 Task: Add Sprouts Organic Peach-Passion Fruit Spread to the cart.
Action: Mouse moved to (27, 111)
Screenshot: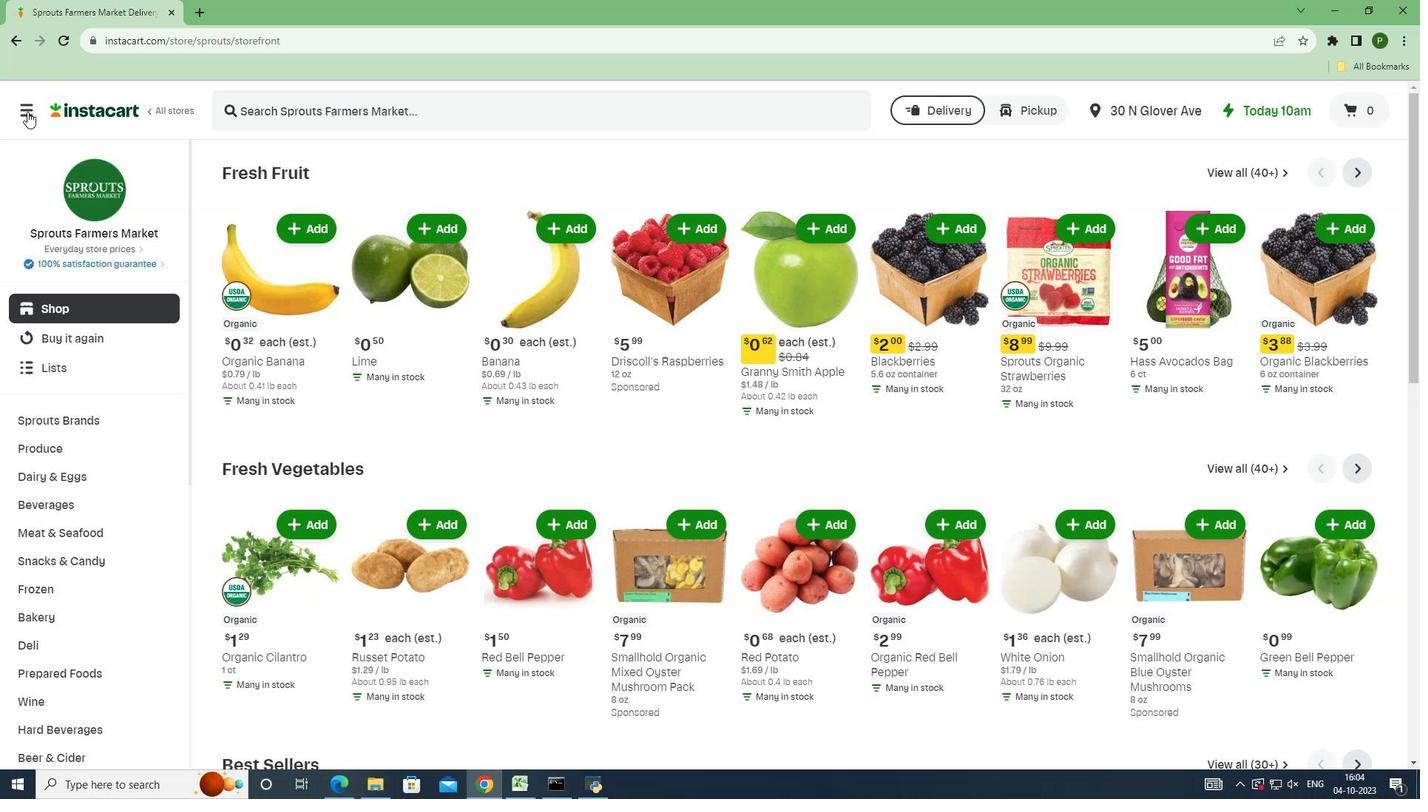 
Action: Mouse pressed left at (27, 111)
Screenshot: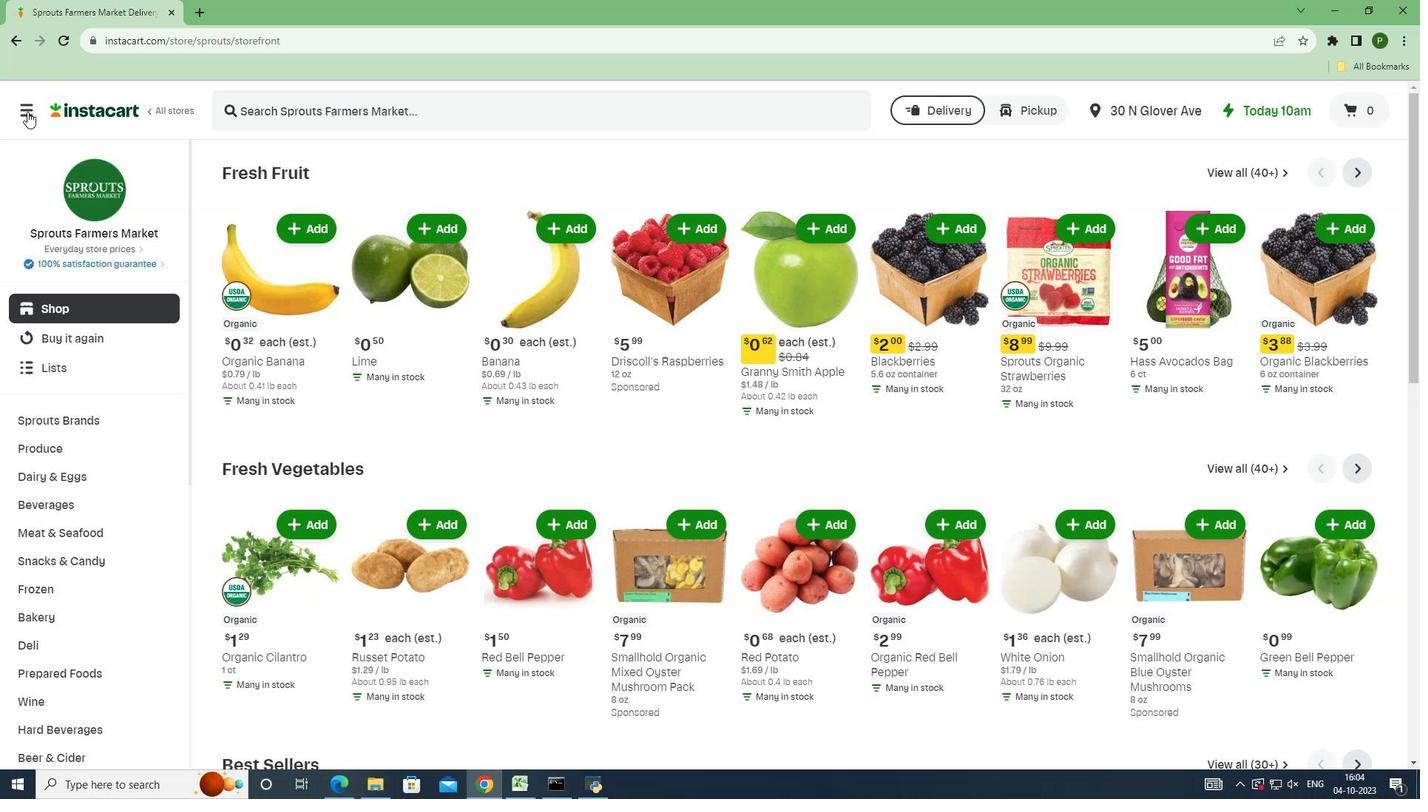 
Action: Mouse moved to (49, 406)
Screenshot: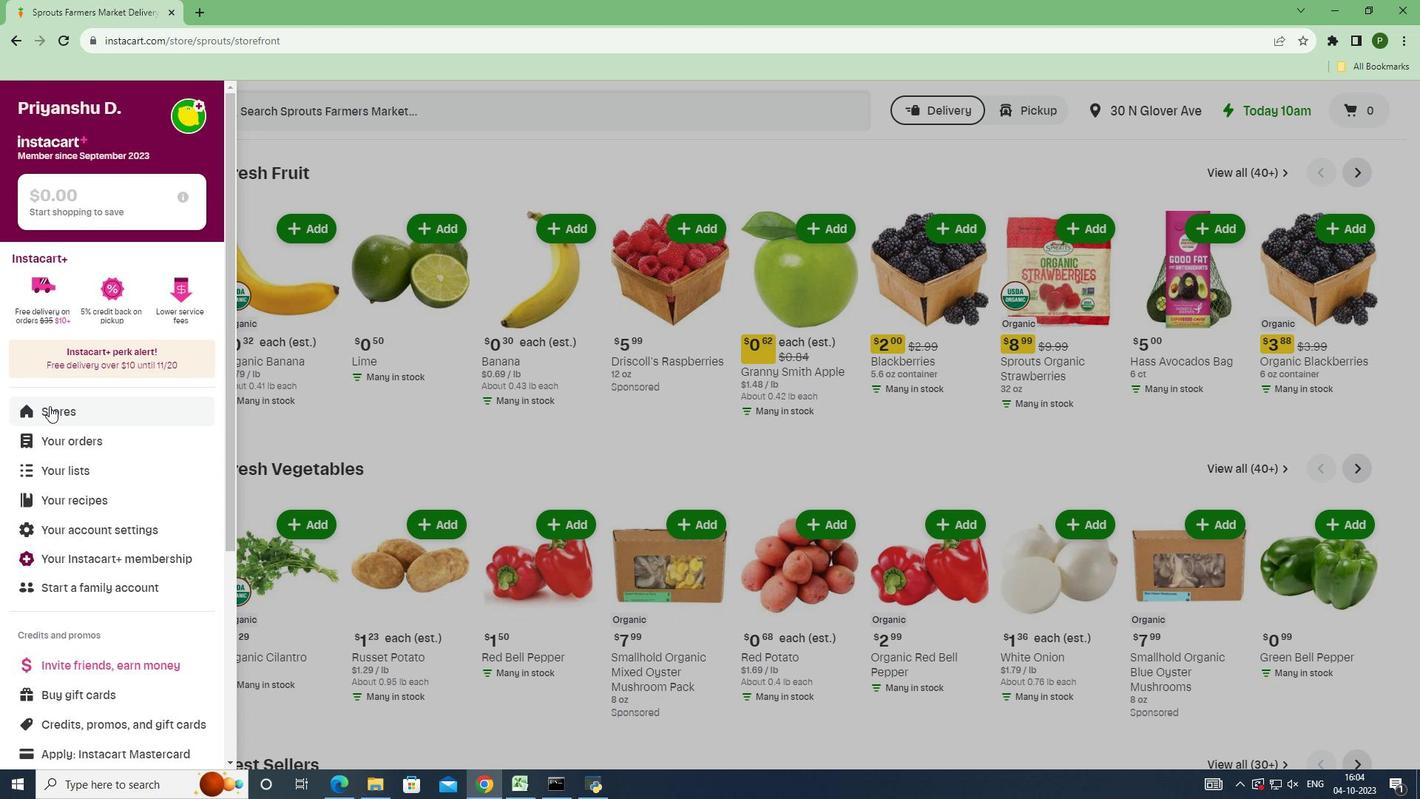 
Action: Mouse pressed left at (49, 406)
Screenshot: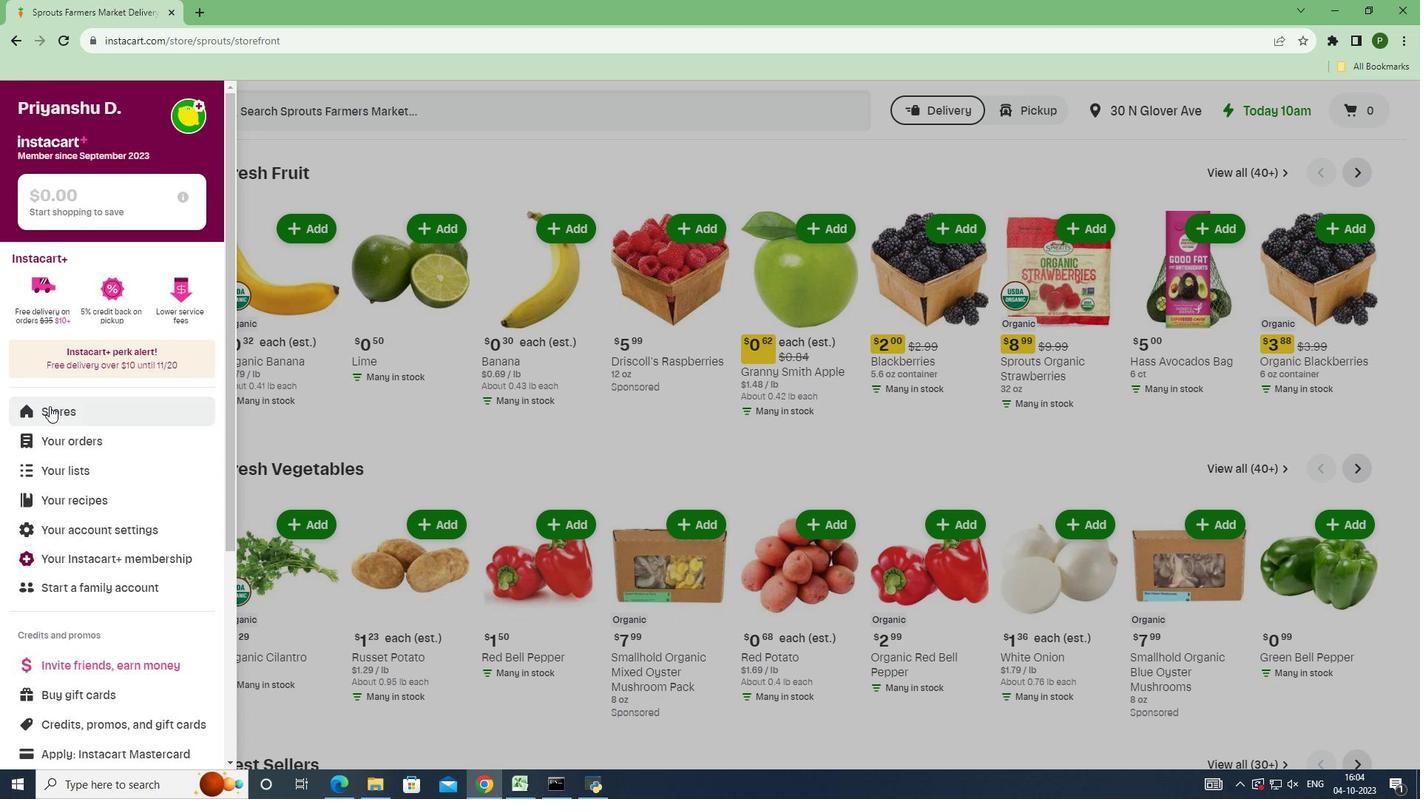 
Action: Mouse moved to (324, 158)
Screenshot: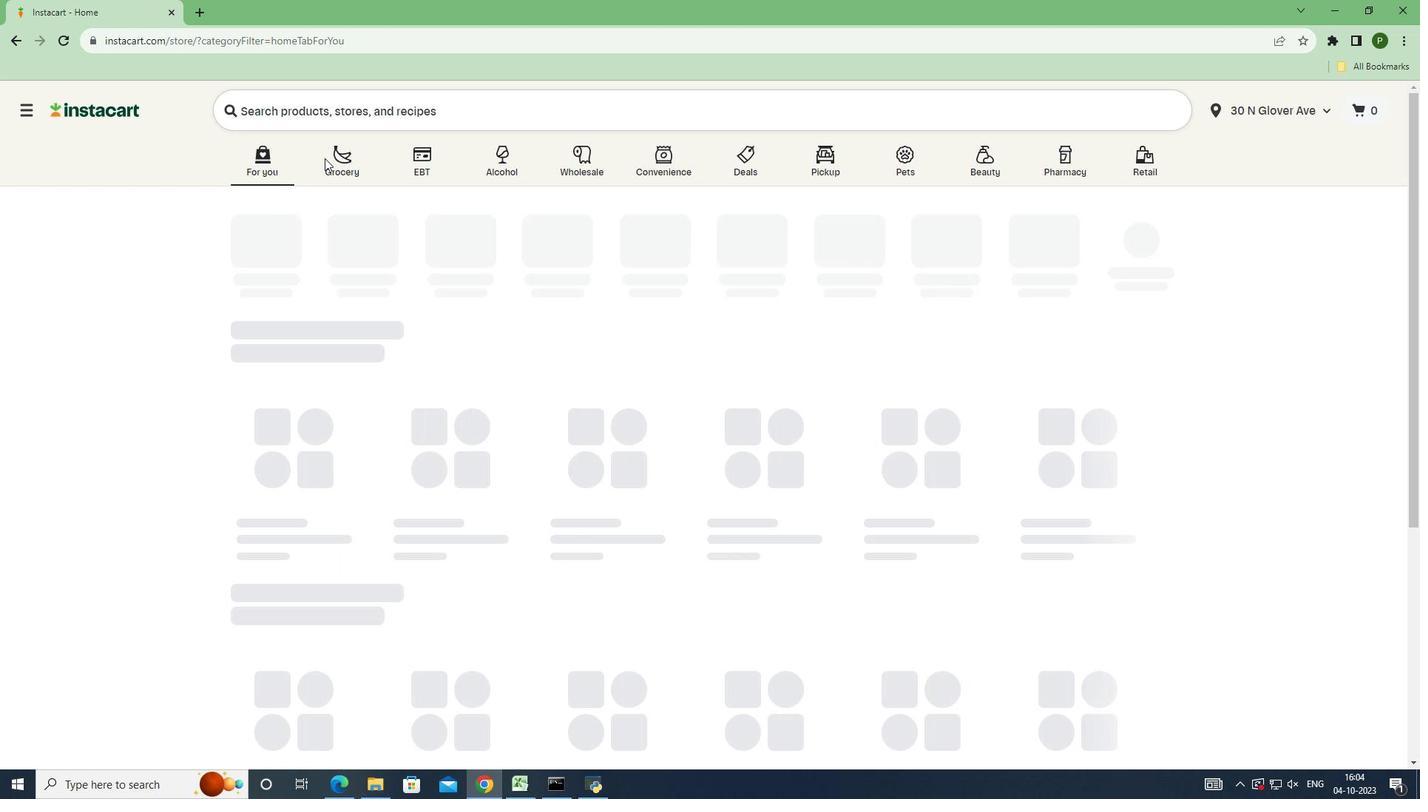
Action: Mouse pressed left at (324, 158)
Screenshot: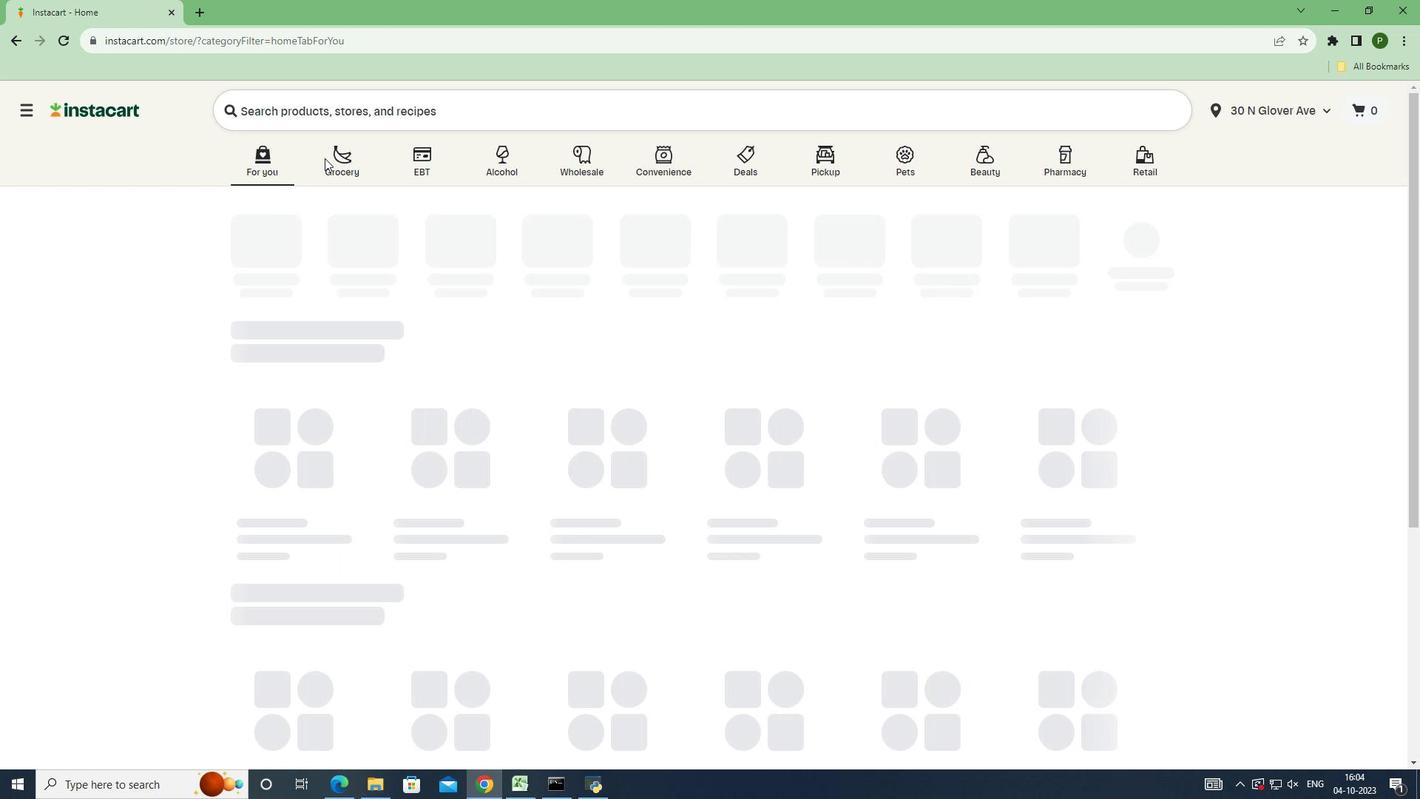 
Action: Mouse moved to (876, 334)
Screenshot: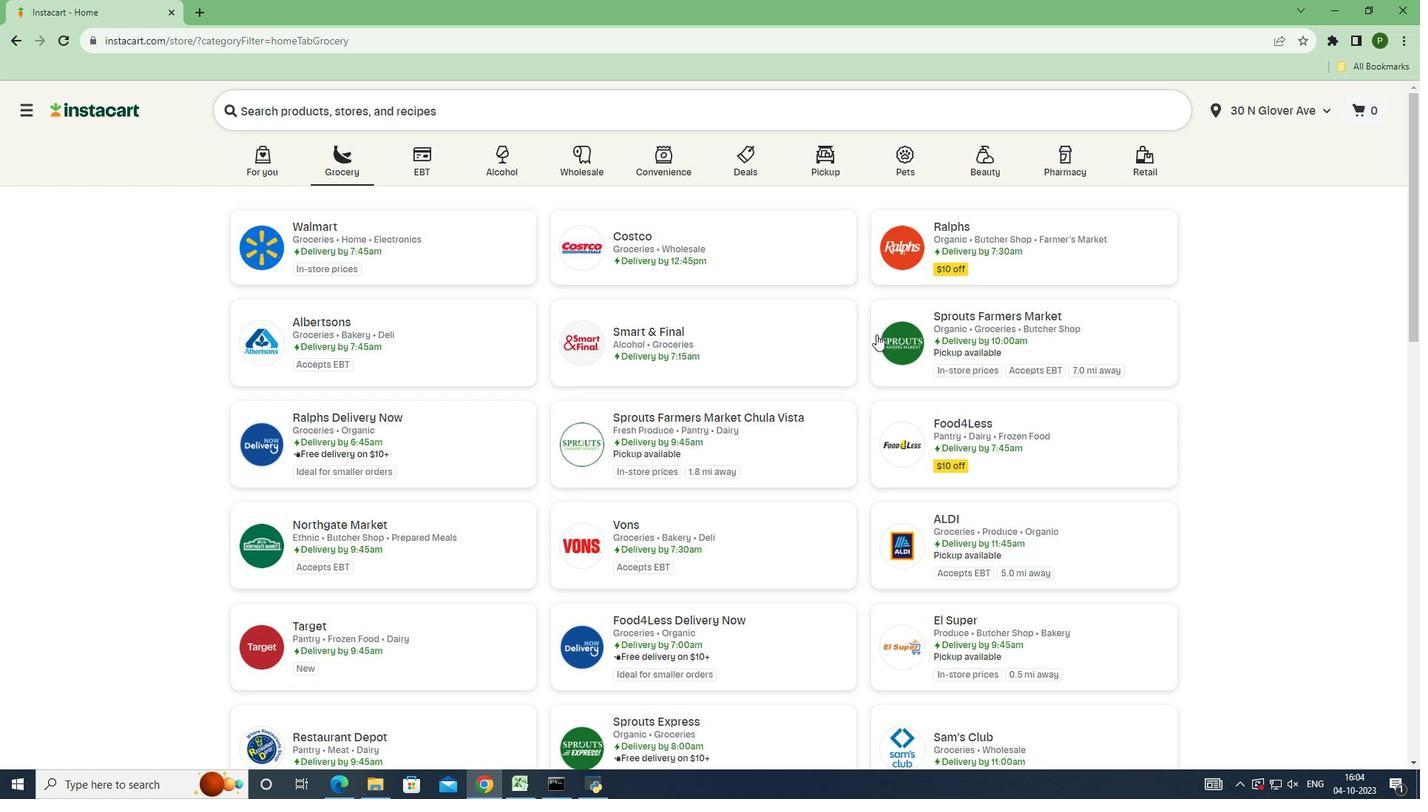 
Action: Mouse pressed left at (876, 334)
Screenshot: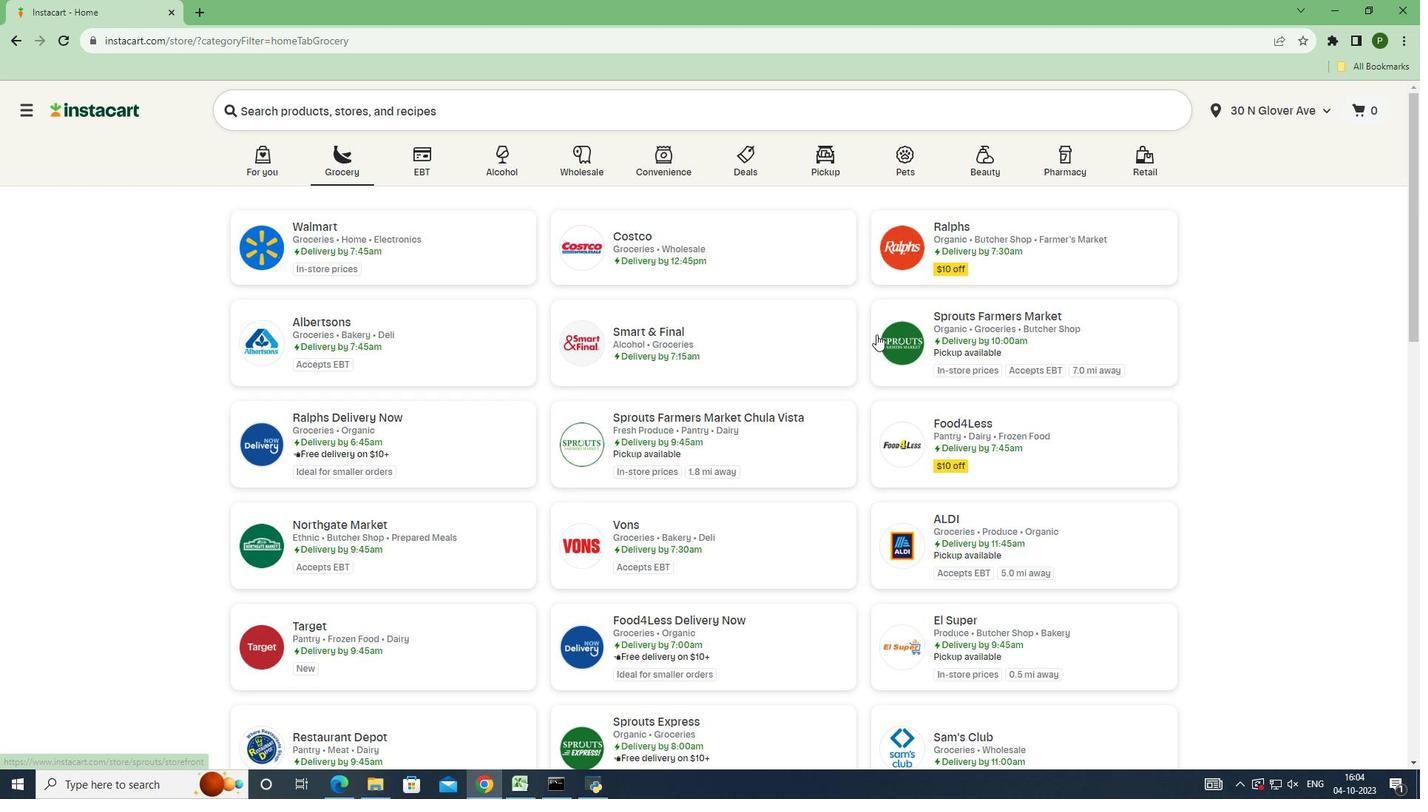 
Action: Mouse moved to (107, 412)
Screenshot: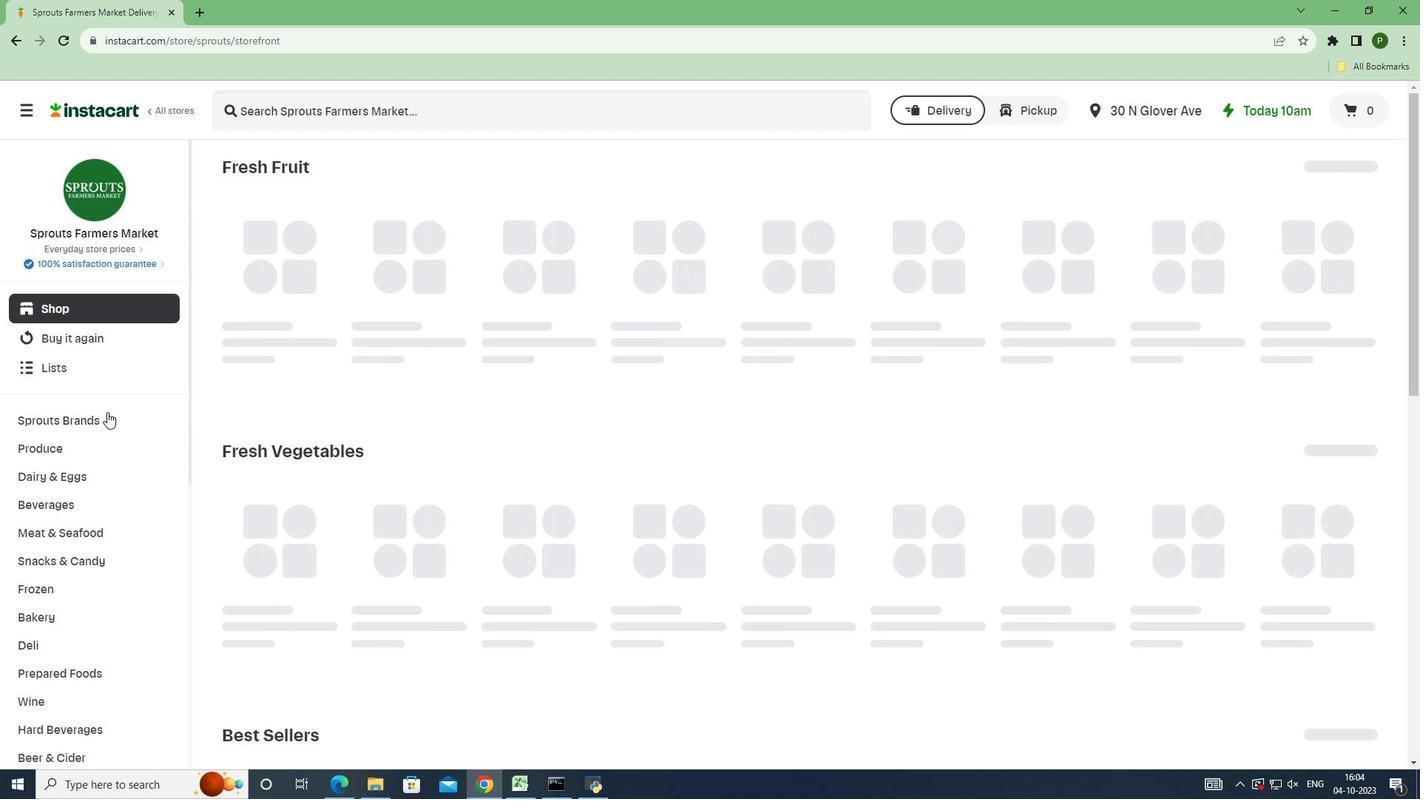 
Action: Mouse pressed left at (107, 412)
Screenshot: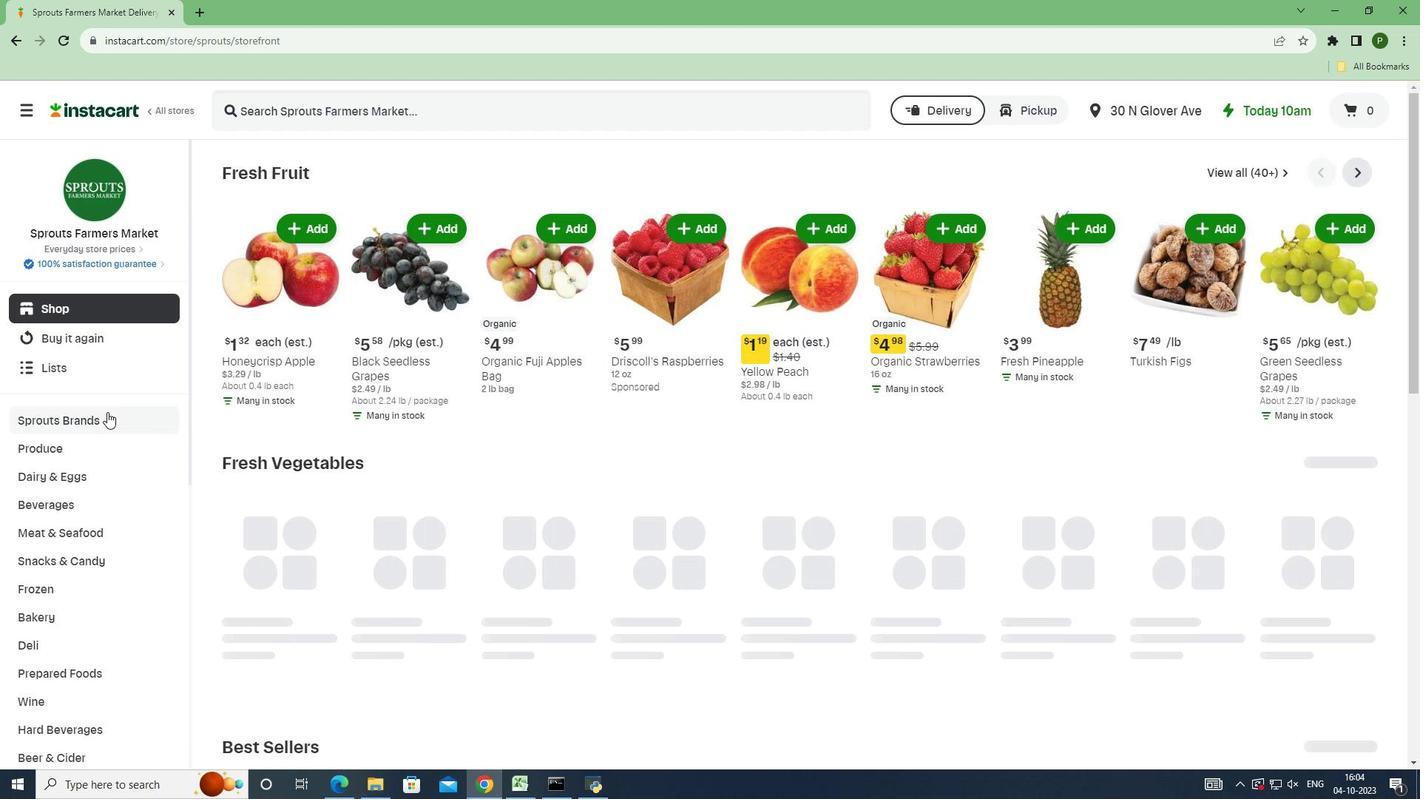 
Action: Mouse moved to (77, 531)
Screenshot: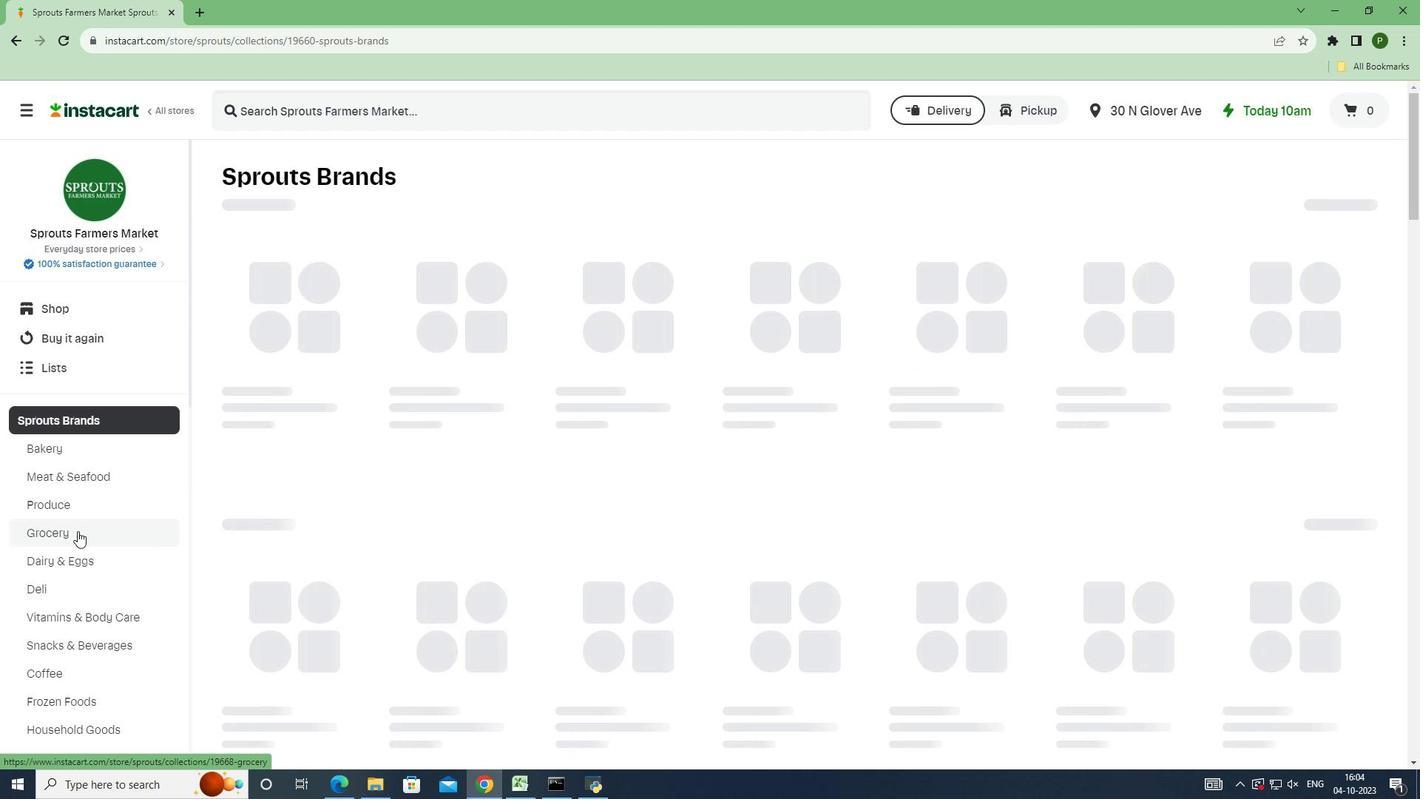 
Action: Mouse pressed left at (77, 531)
Screenshot: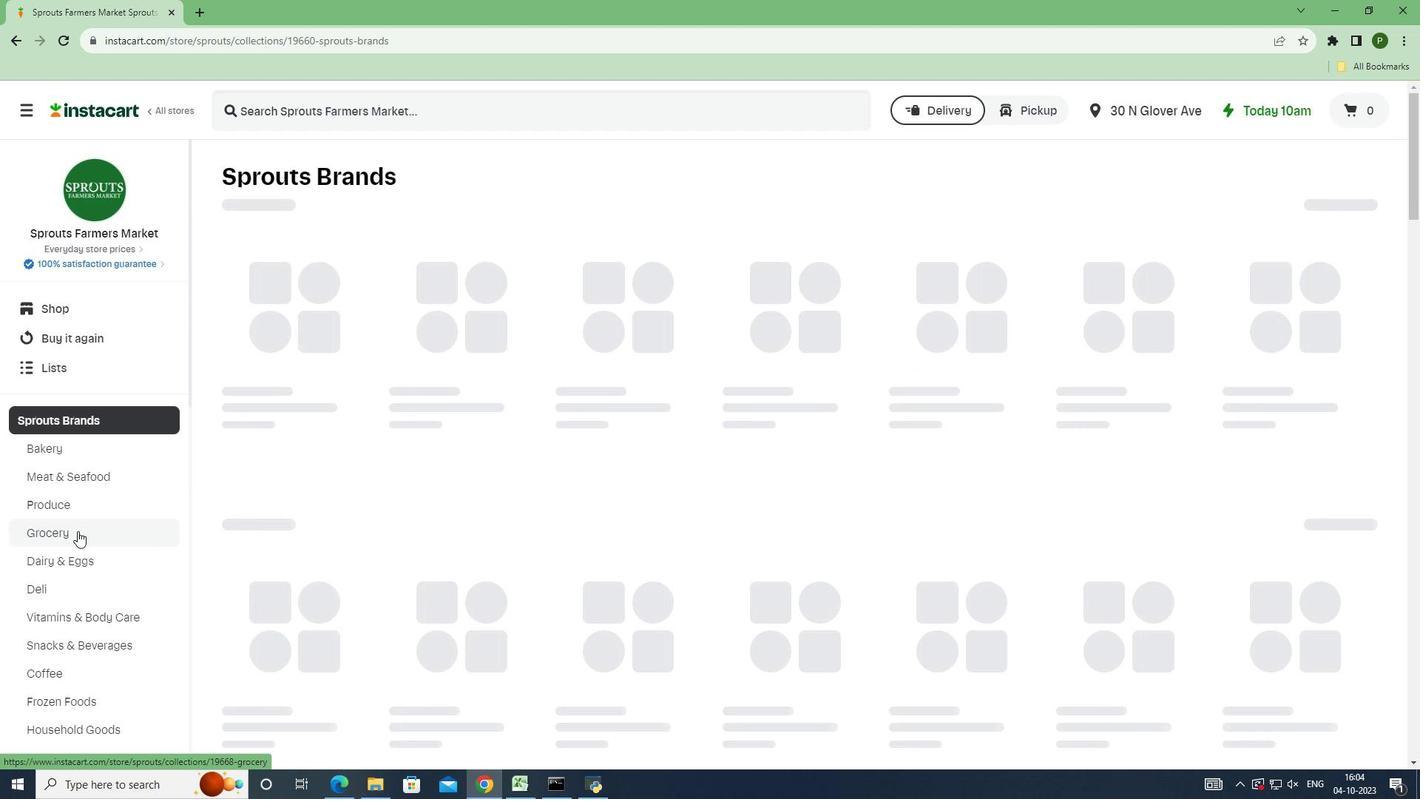 
Action: Mouse moved to (388, 321)
Screenshot: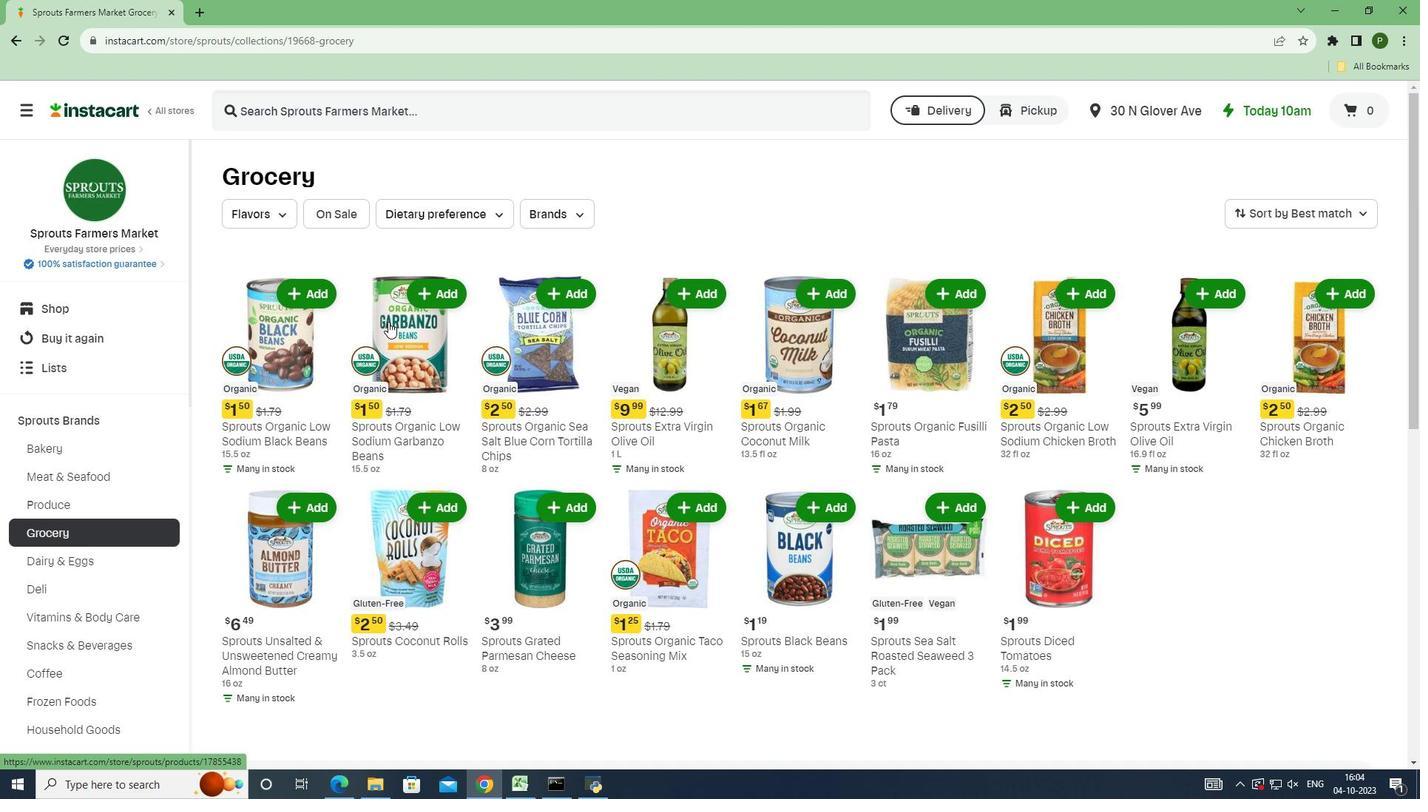 
Action: Mouse scrolled (388, 321) with delta (0, 0)
Screenshot: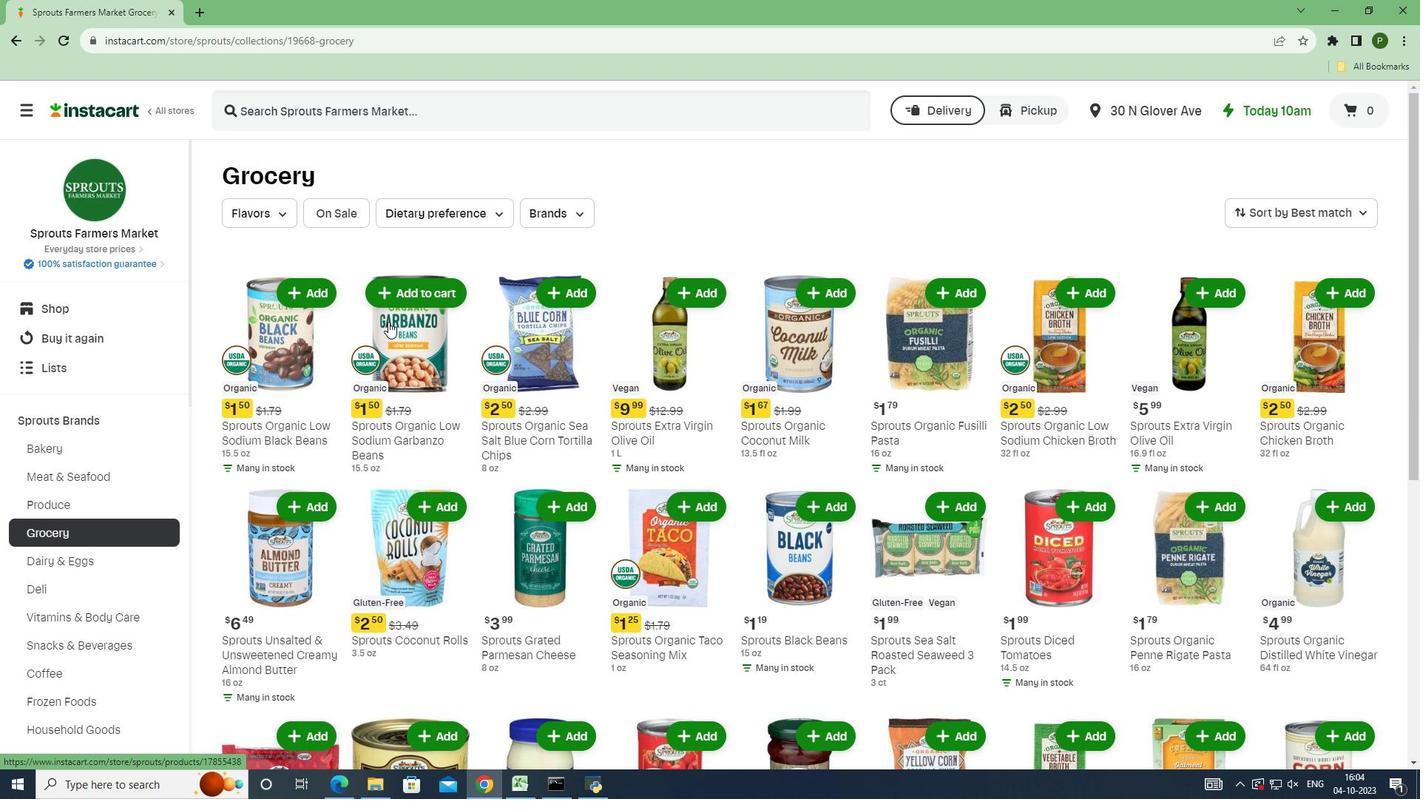 
Action: Mouse scrolled (388, 321) with delta (0, 0)
Screenshot: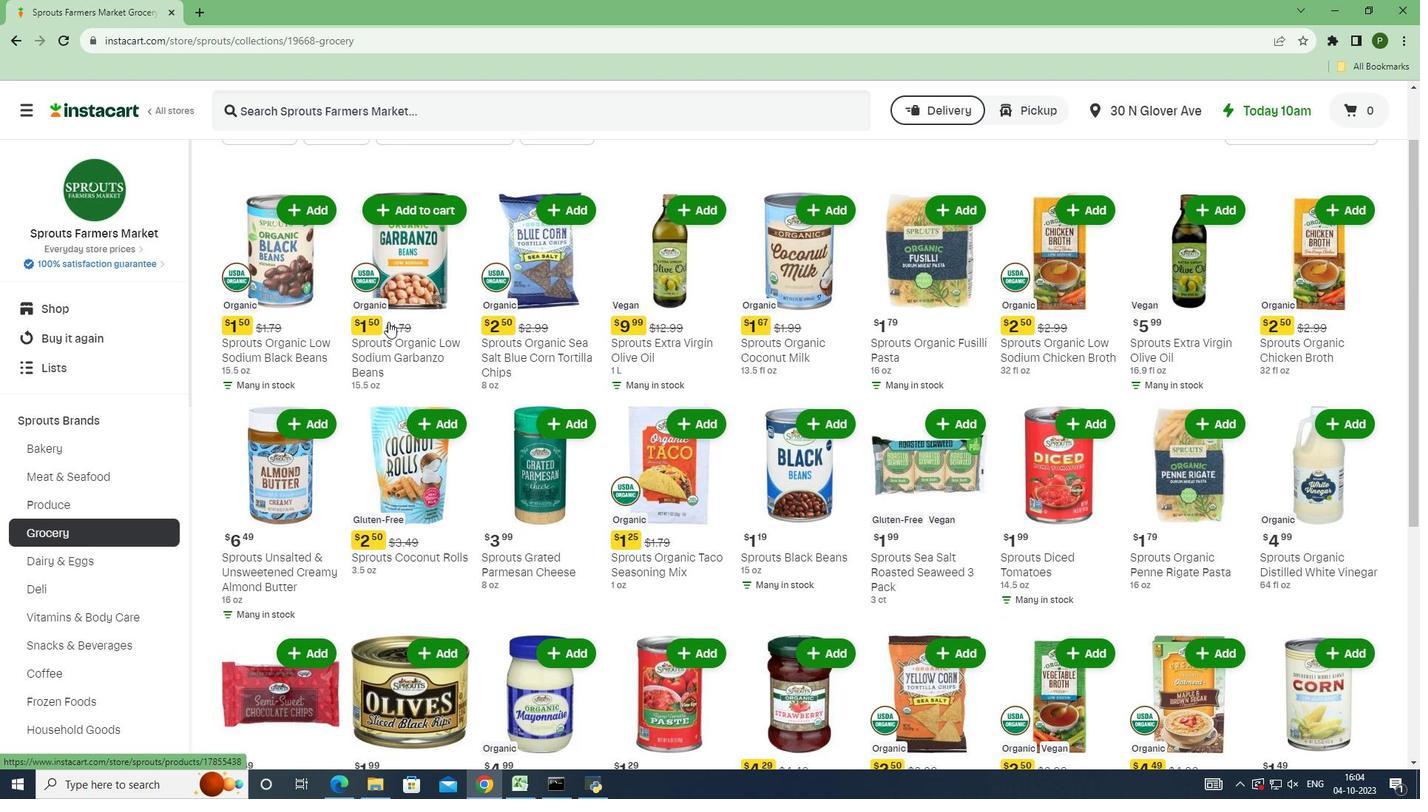 
Action: Mouse scrolled (388, 321) with delta (0, 0)
Screenshot: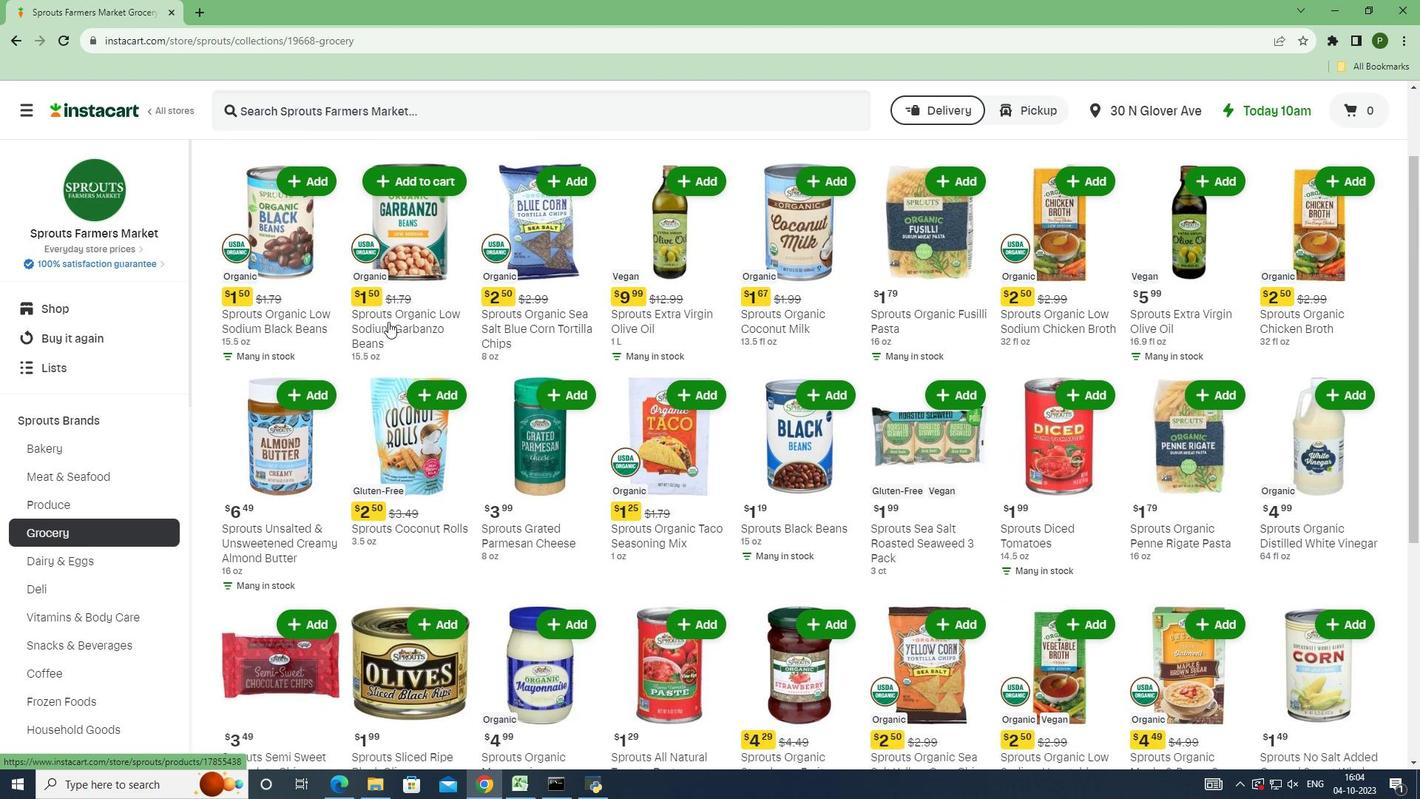 
Action: Mouse scrolled (388, 321) with delta (0, 0)
Screenshot: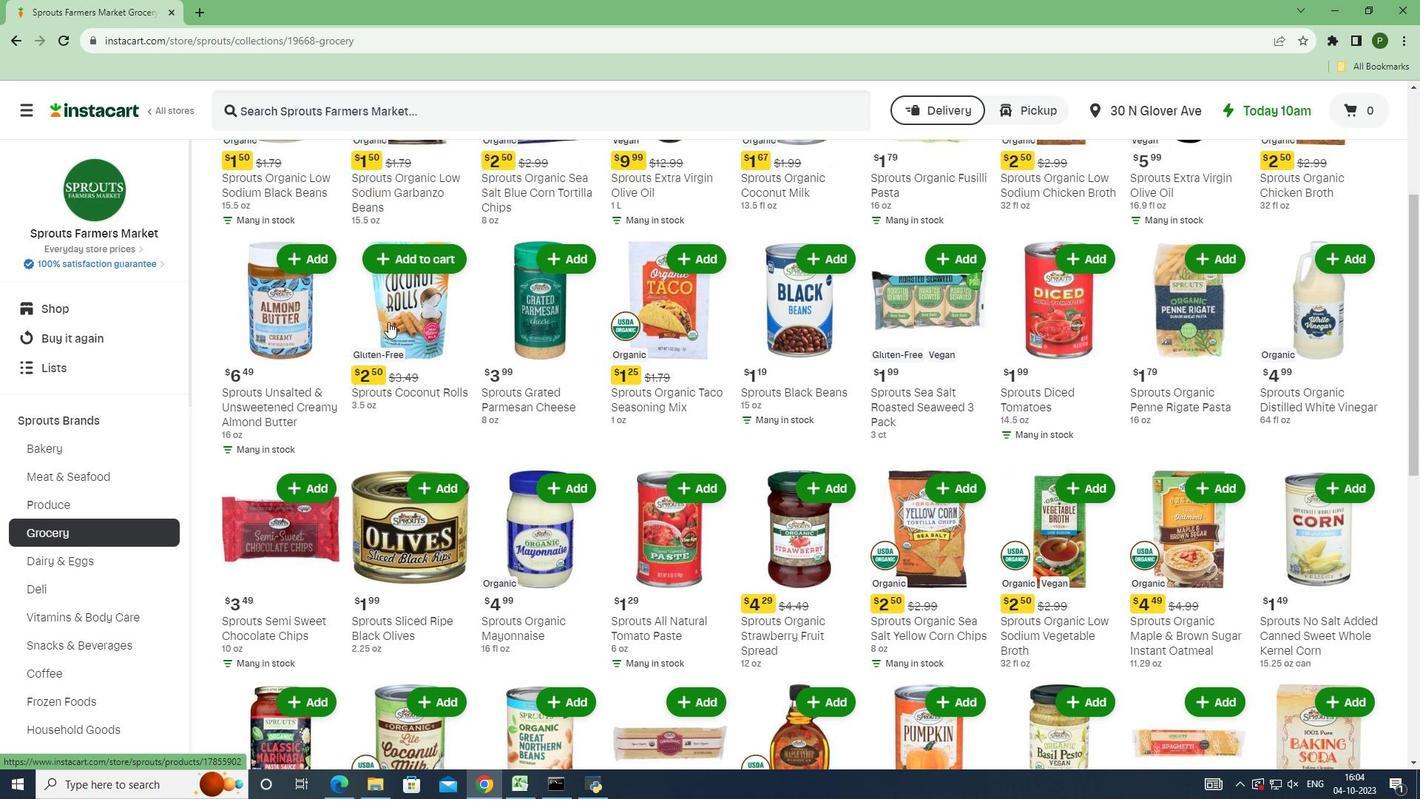 
Action: Mouse moved to (387, 322)
Screenshot: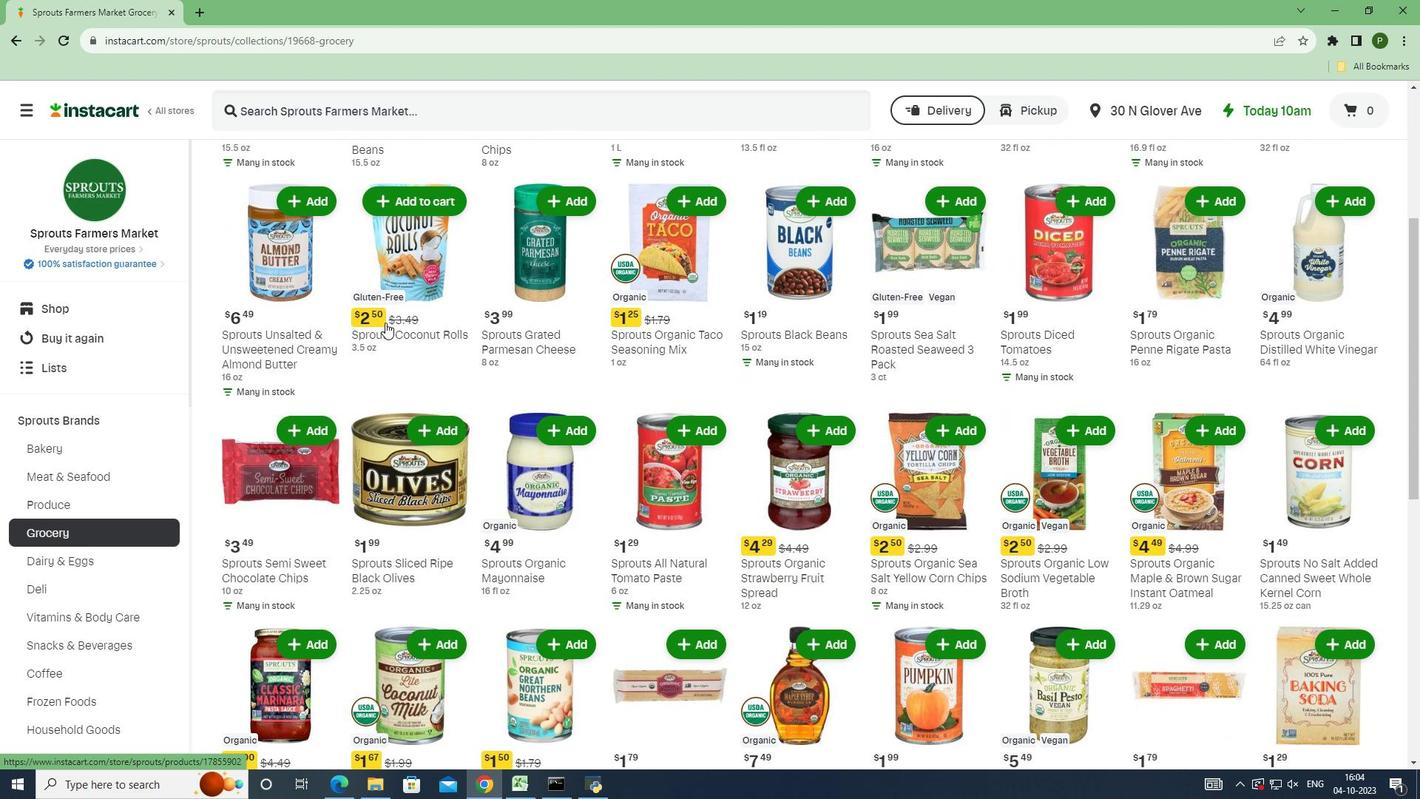 
Action: Mouse scrolled (387, 321) with delta (0, 0)
Screenshot: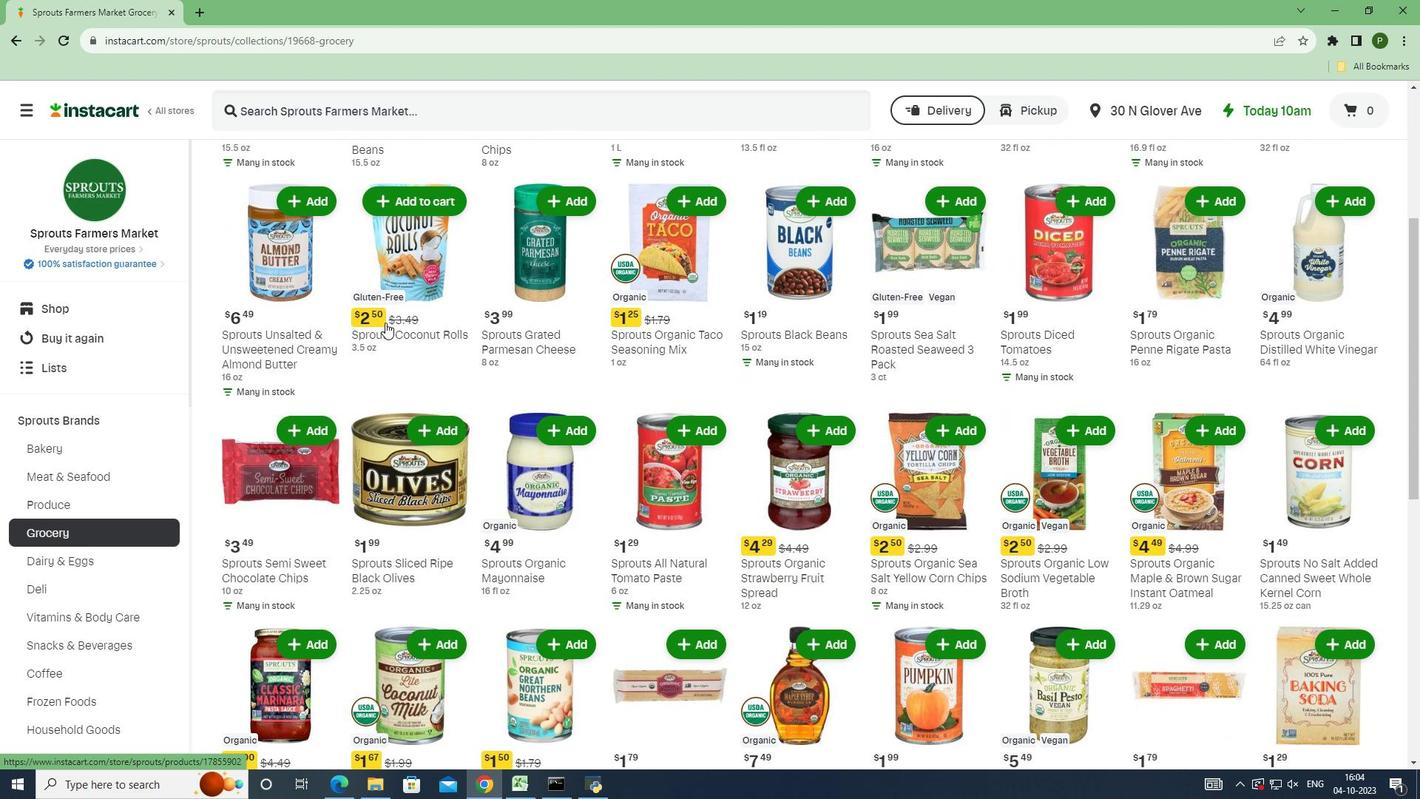 
Action: Mouse moved to (384, 322)
Screenshot: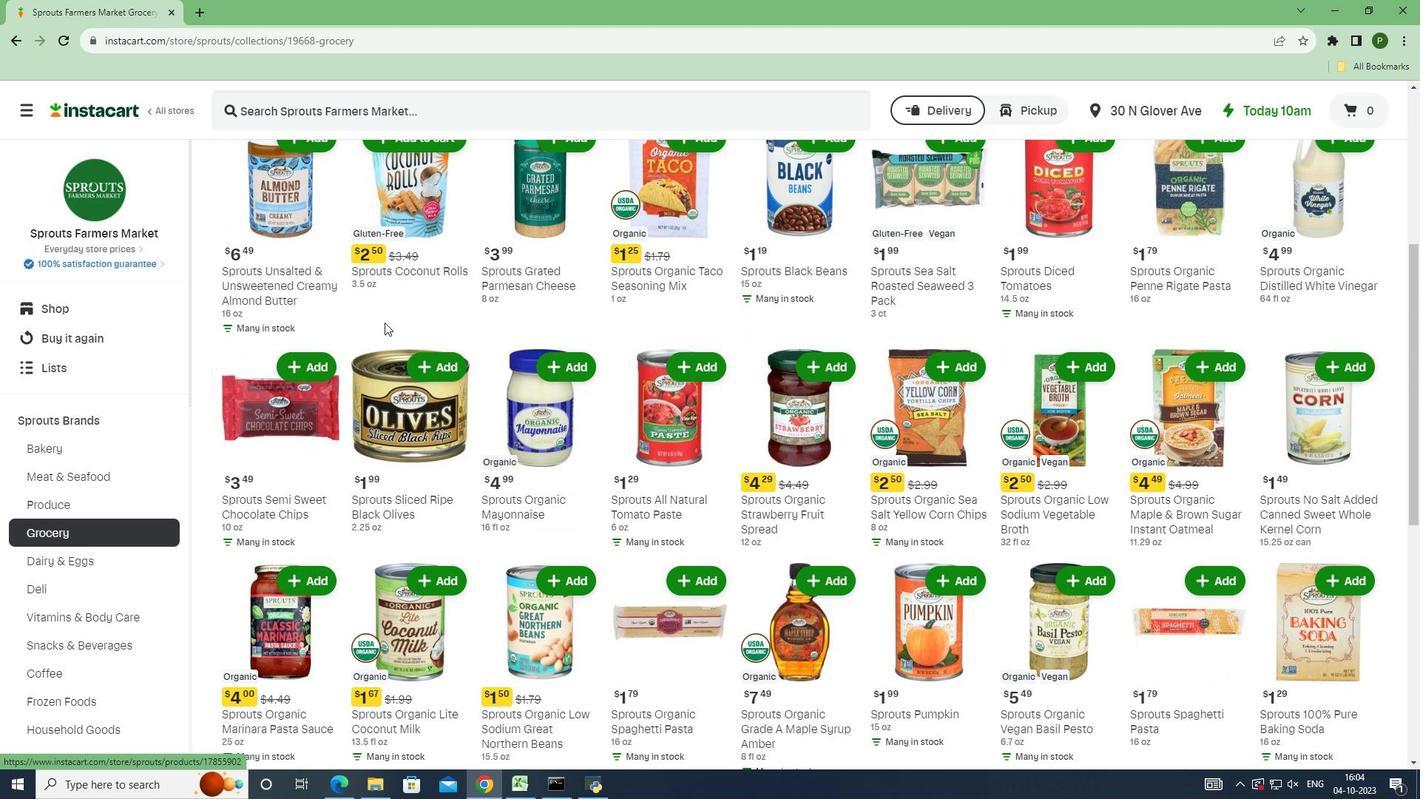 
Action: Mouse scrolled (384, 321) with delta (0, 0)
Screenshot: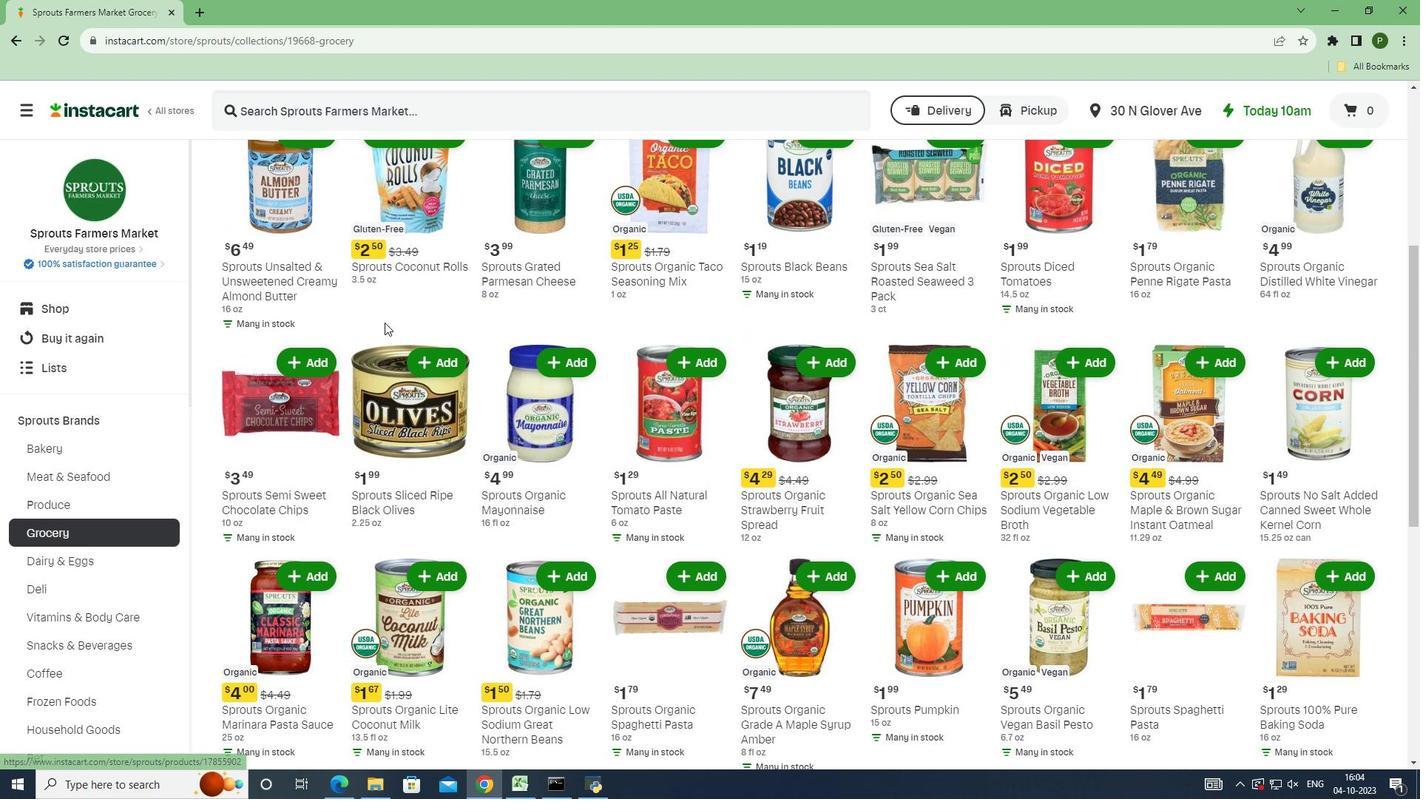 
Action: Mouse scrolled (384, 321) with delta (0, 0)
Screenshot: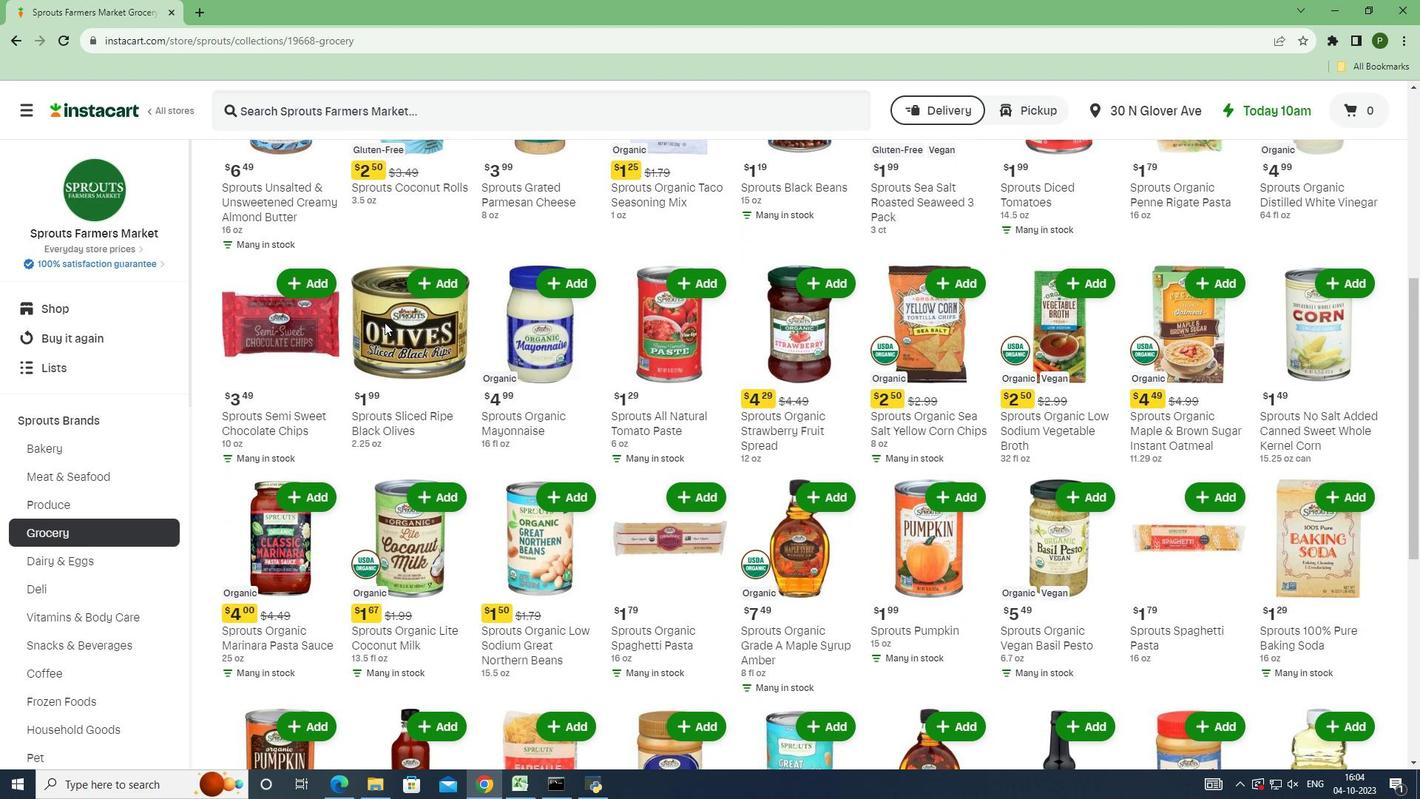 
Action: Mouse moved to (381, 334)
Screenshot: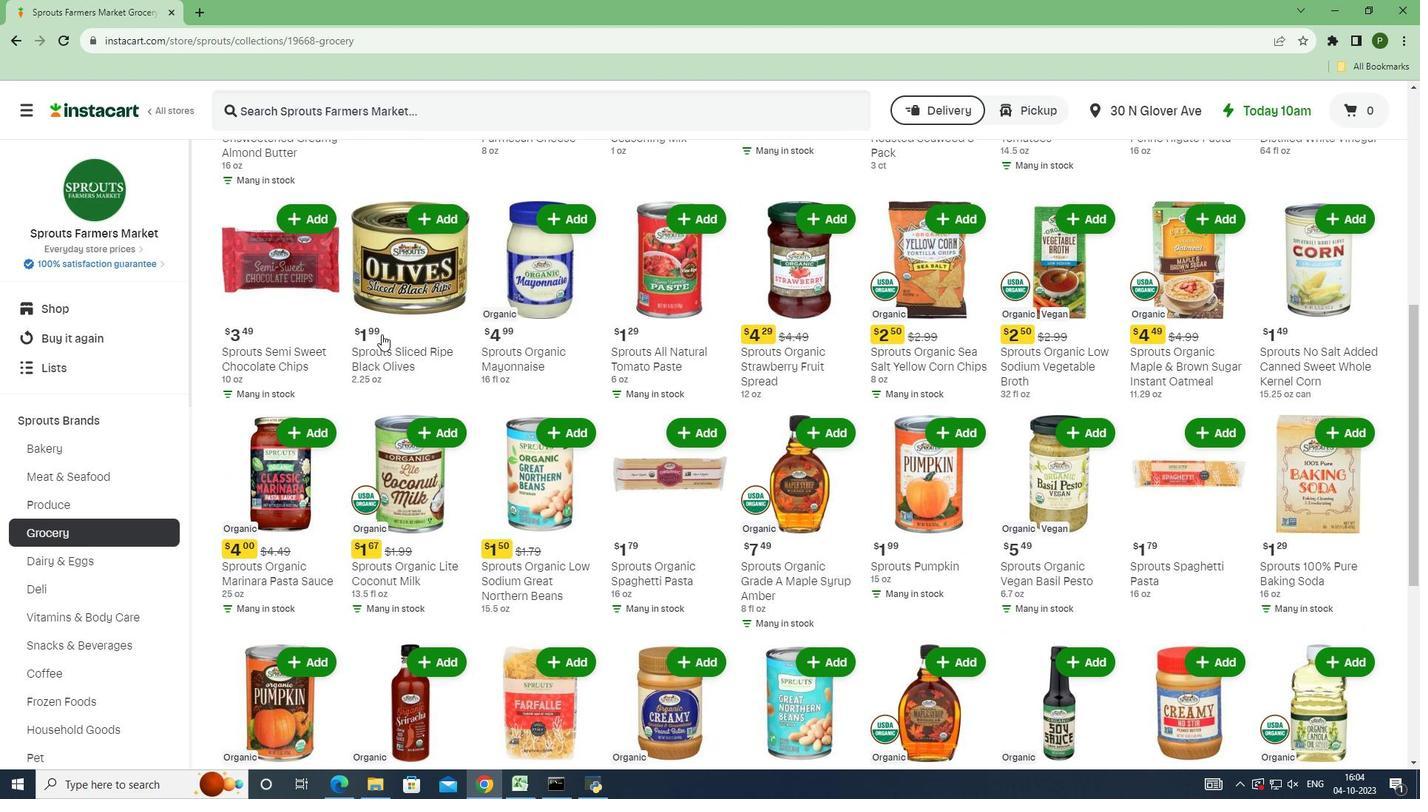 
Action: Mouse scrolled (381, 333) with delta (0, 0)
Screenshot: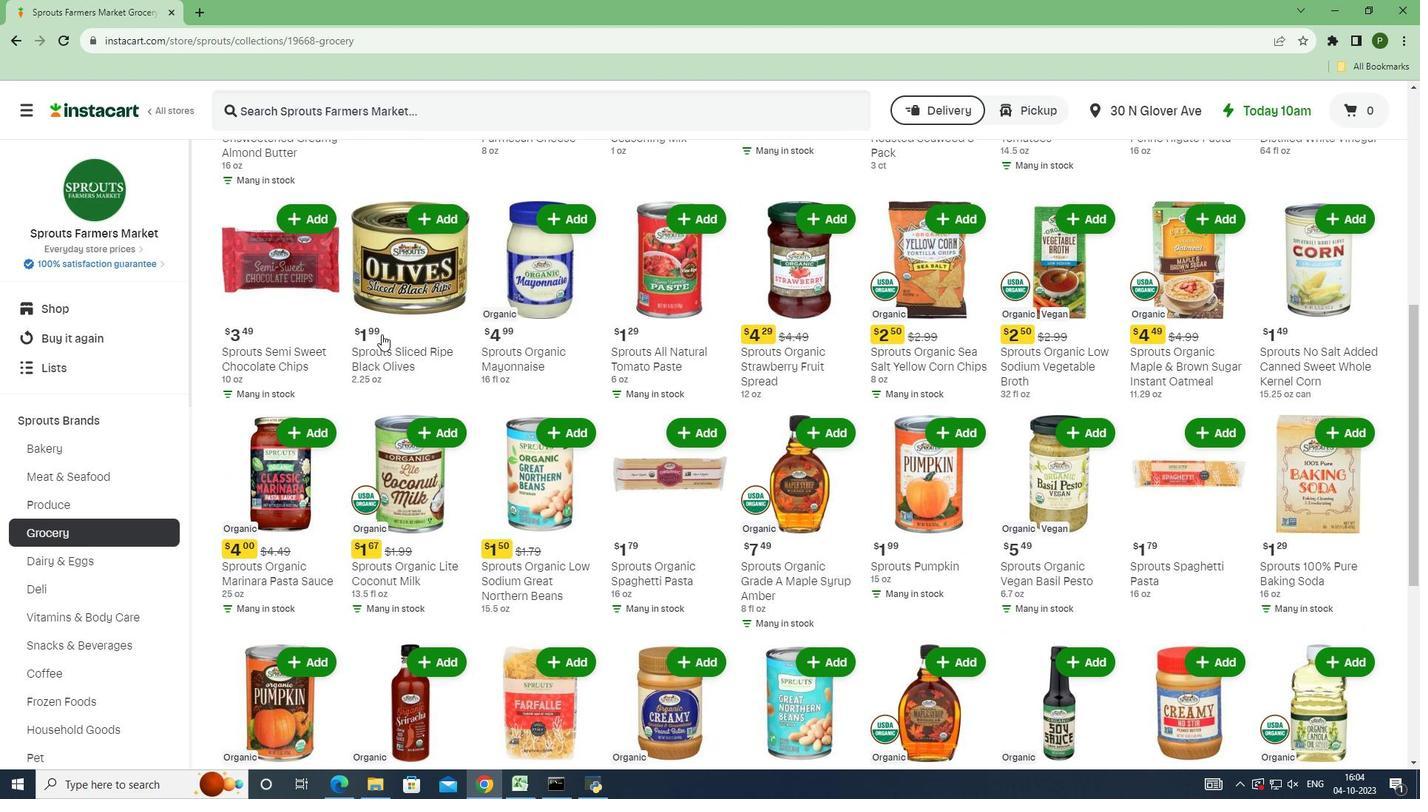 
Action: Mouse moved to (374, 338)
Screenshot: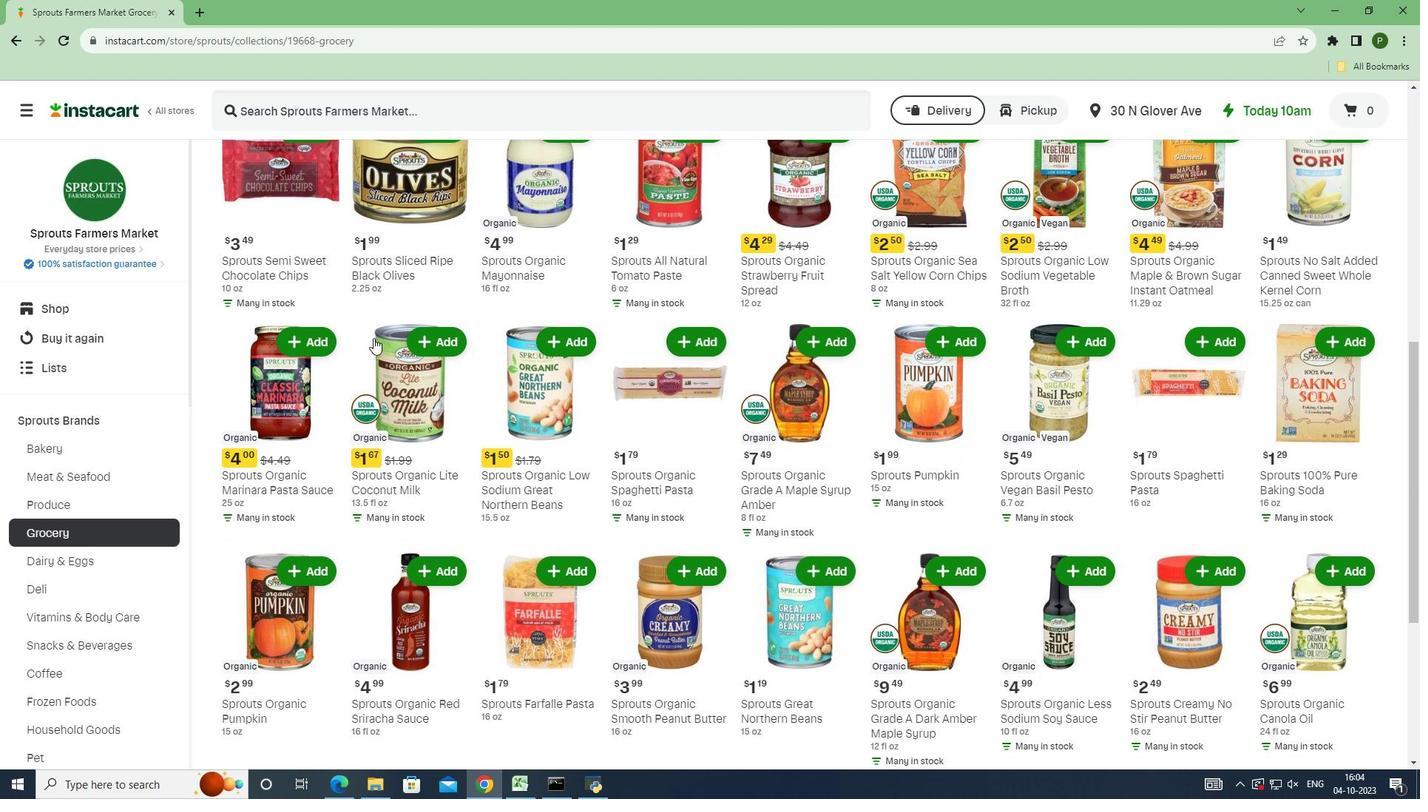 
Action: Mouse scrolled (374, 337) with delta (0, 0)
Screenshot: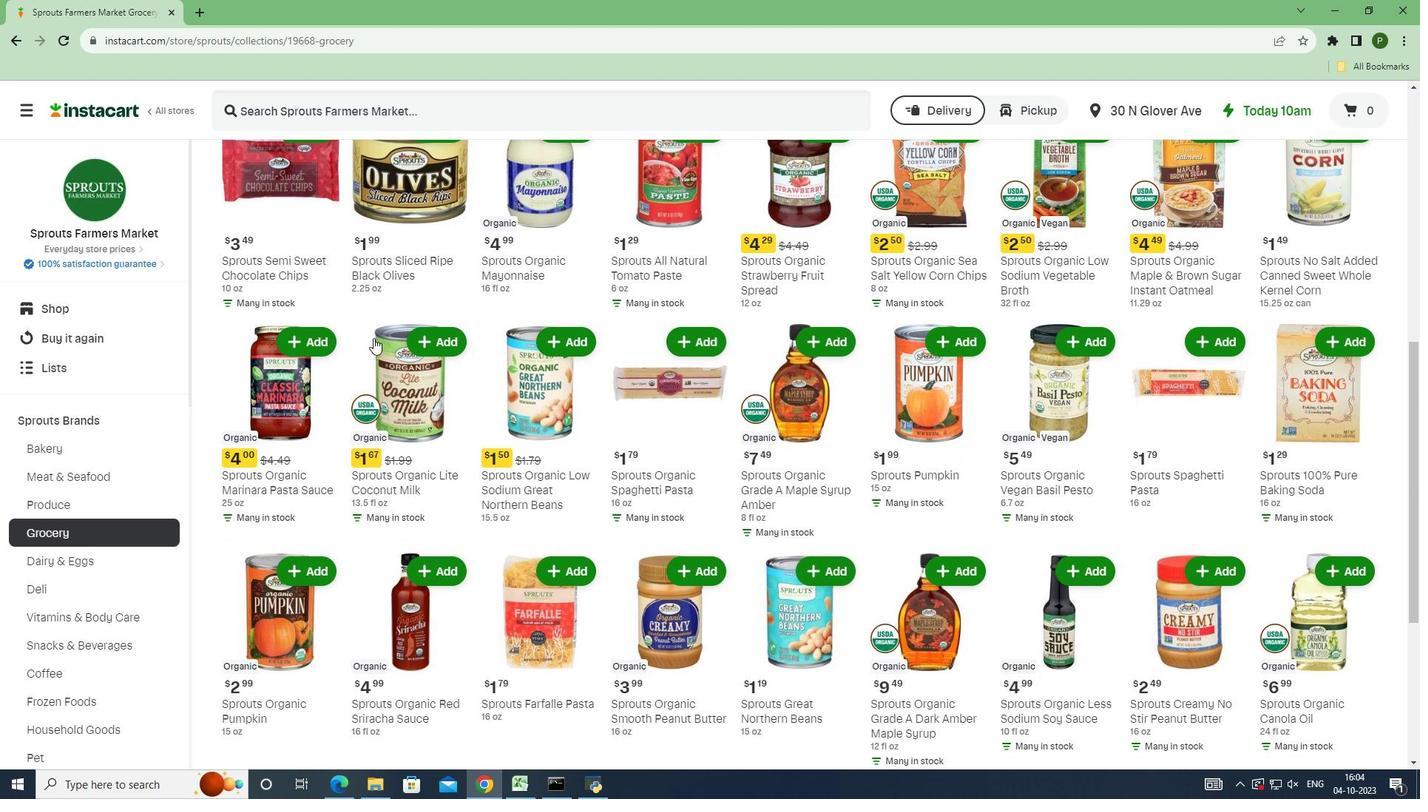 
Action: Mouse moved to (372, 340)
Screenshot: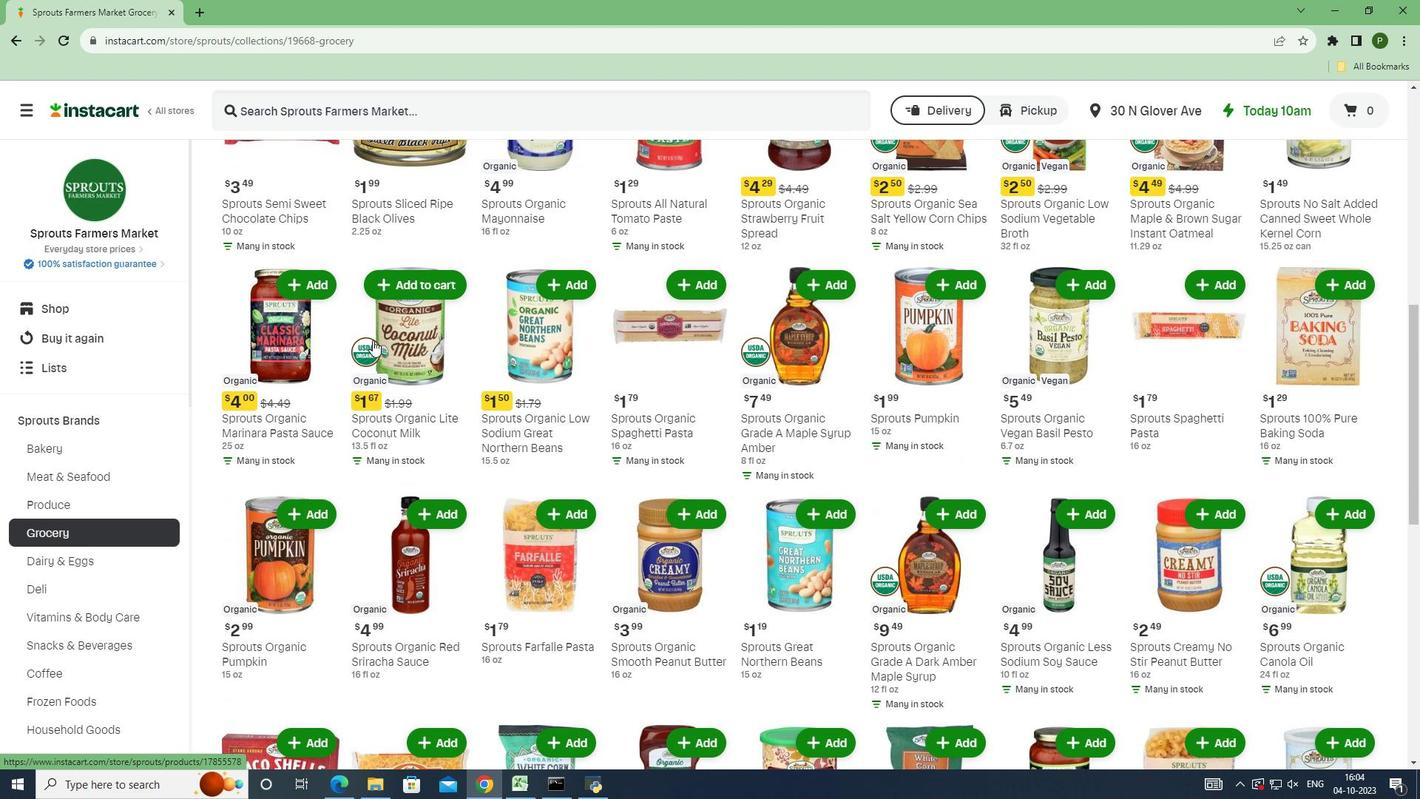 
Action: Mouse scrolled (372, 339) with delta (0, 0)
Screenshot: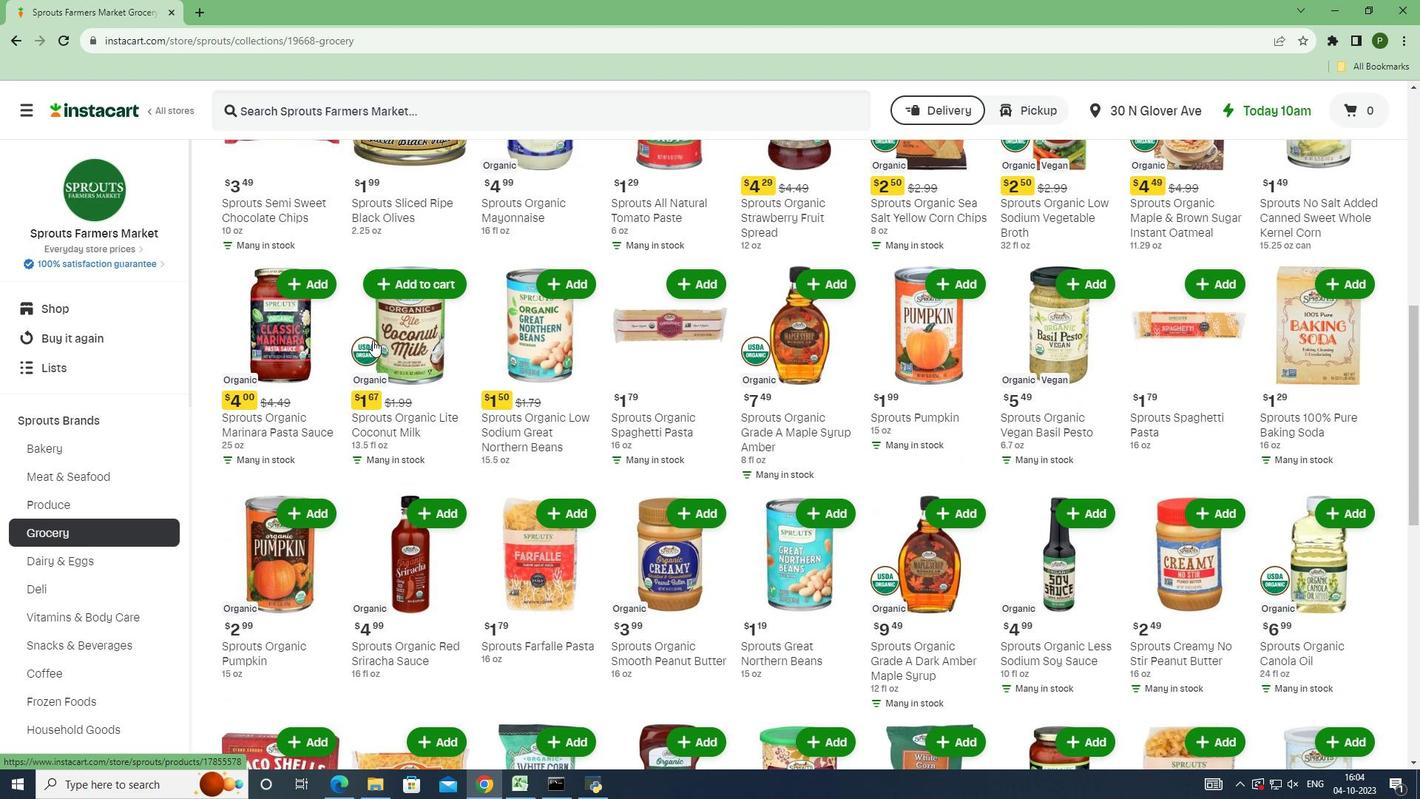 
Action: Mouse scrolled (372, 339) with delta (0, 0)
Screenshot: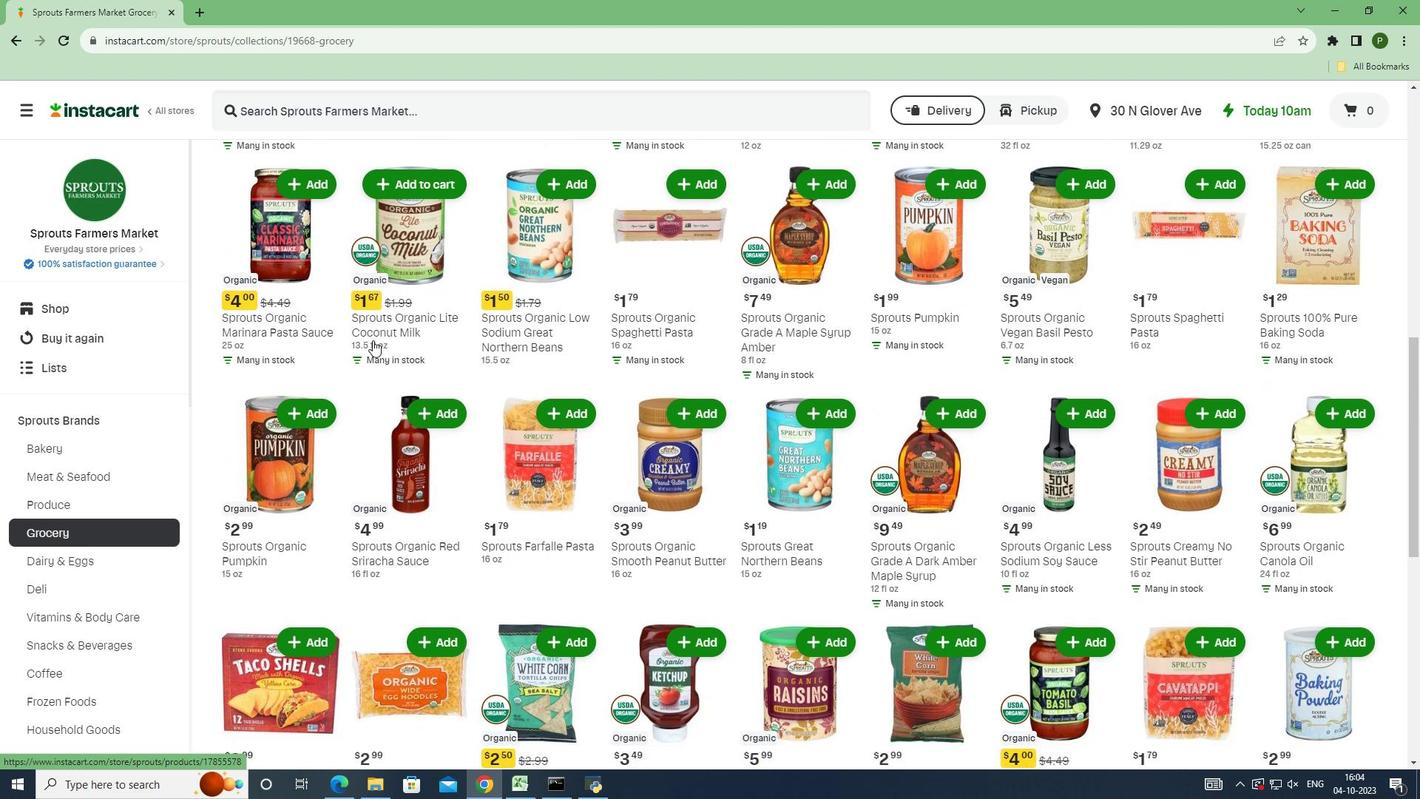 
Action: Mouse scrolled (372, 339) with delta (0, 0)
Screenshot: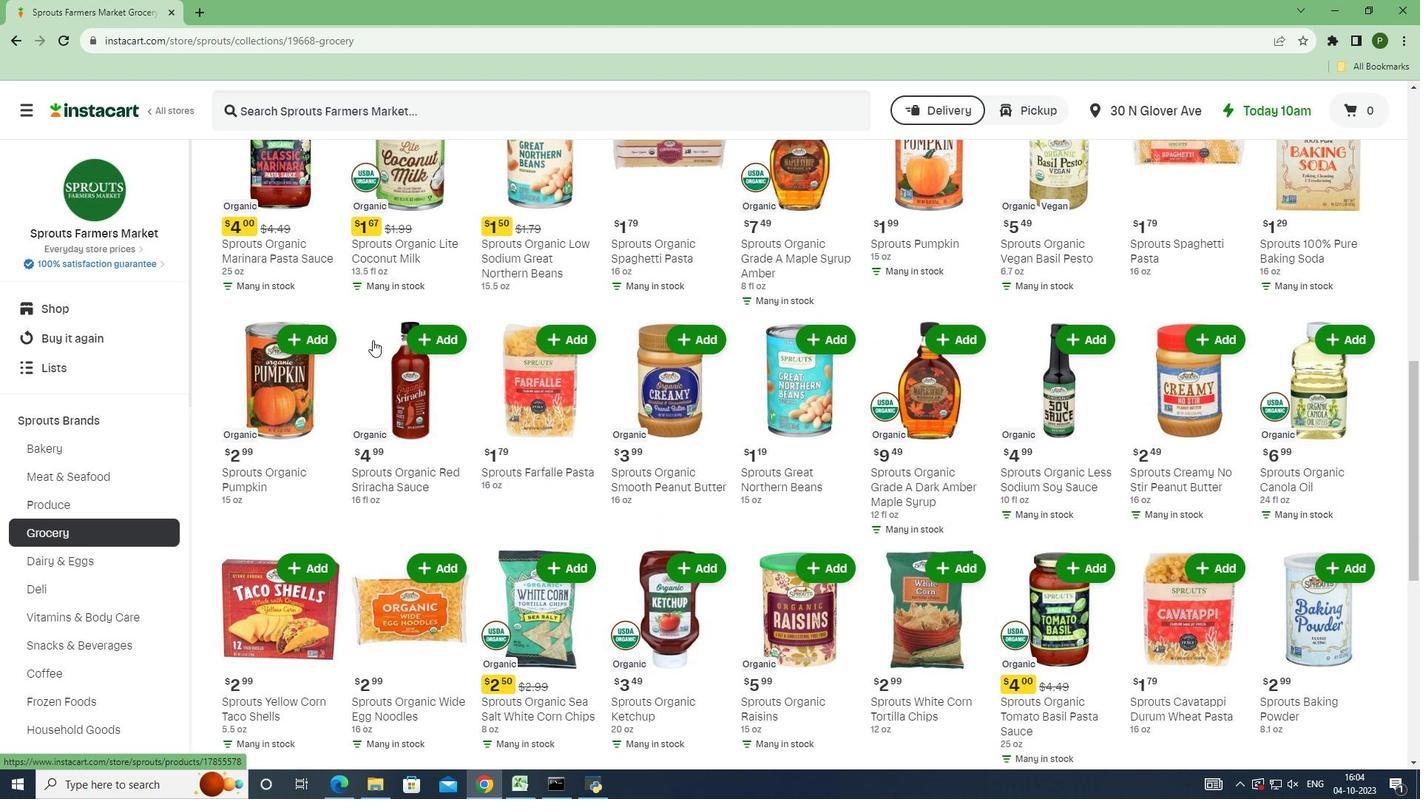
Action: Mouse scrolled (372, 339) with delta (0, 0)
Screenshot: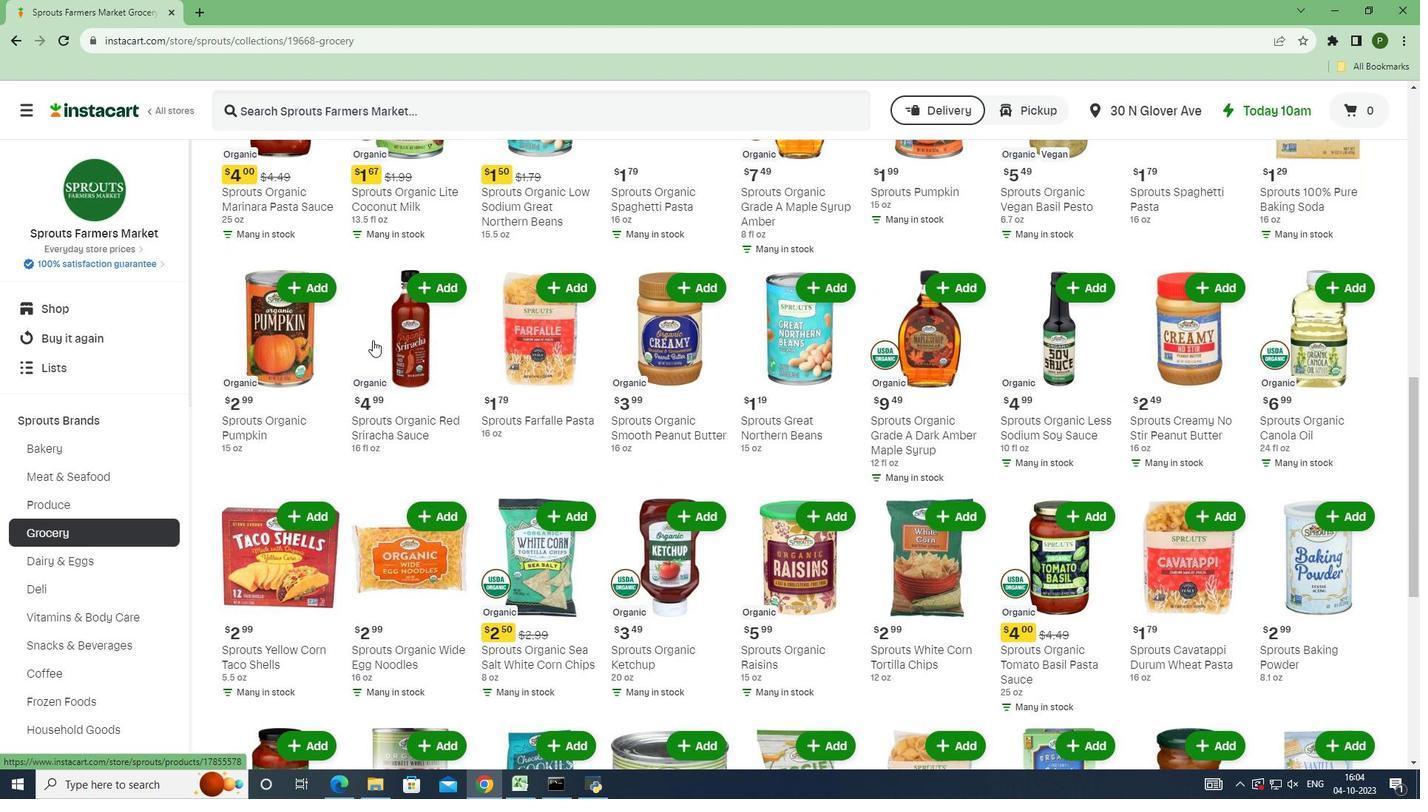 
Action: Mouse scrolled (372, 339) with delta (0, 0)
Screenshot: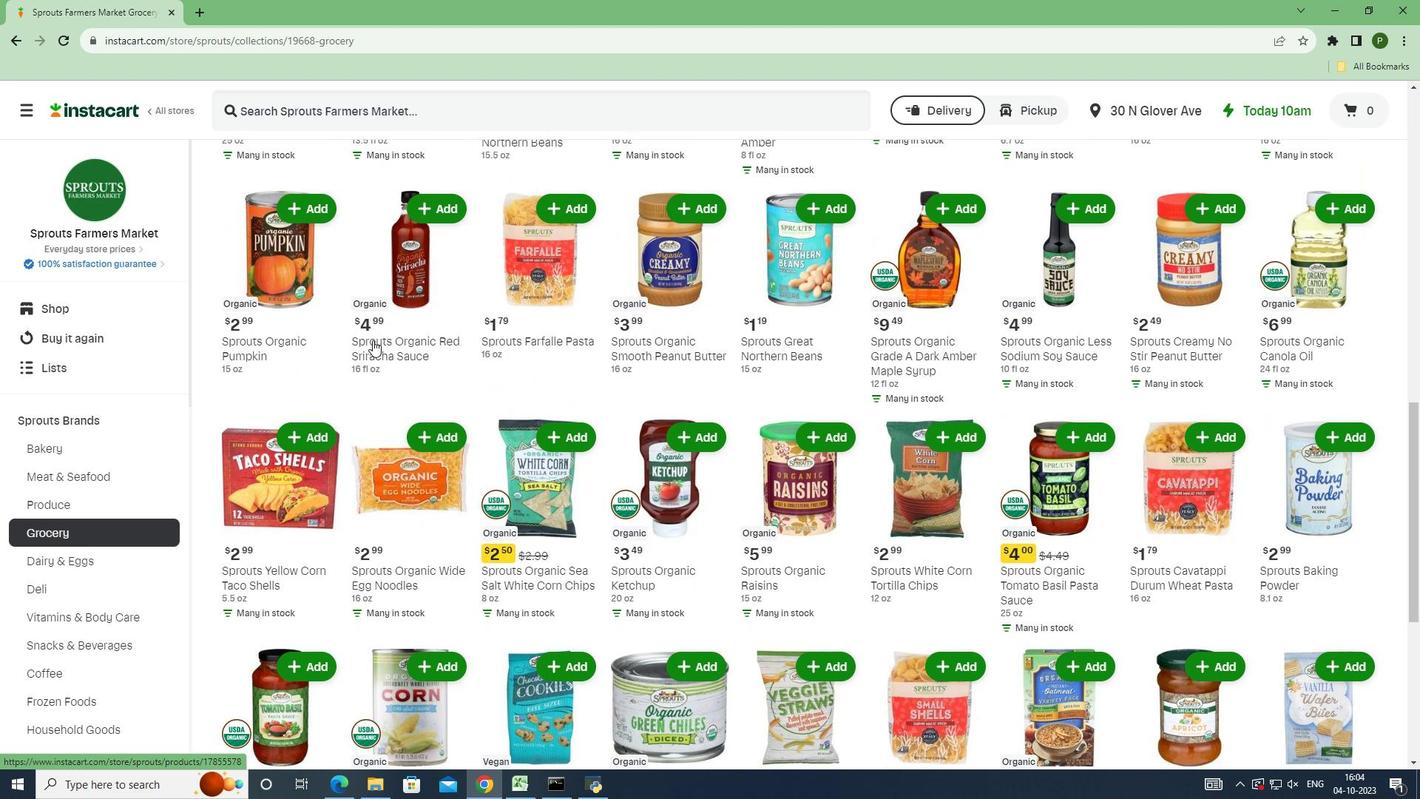 
Action: Mouse scrolled (372, 339) with delta (0, 0)
Screenshot: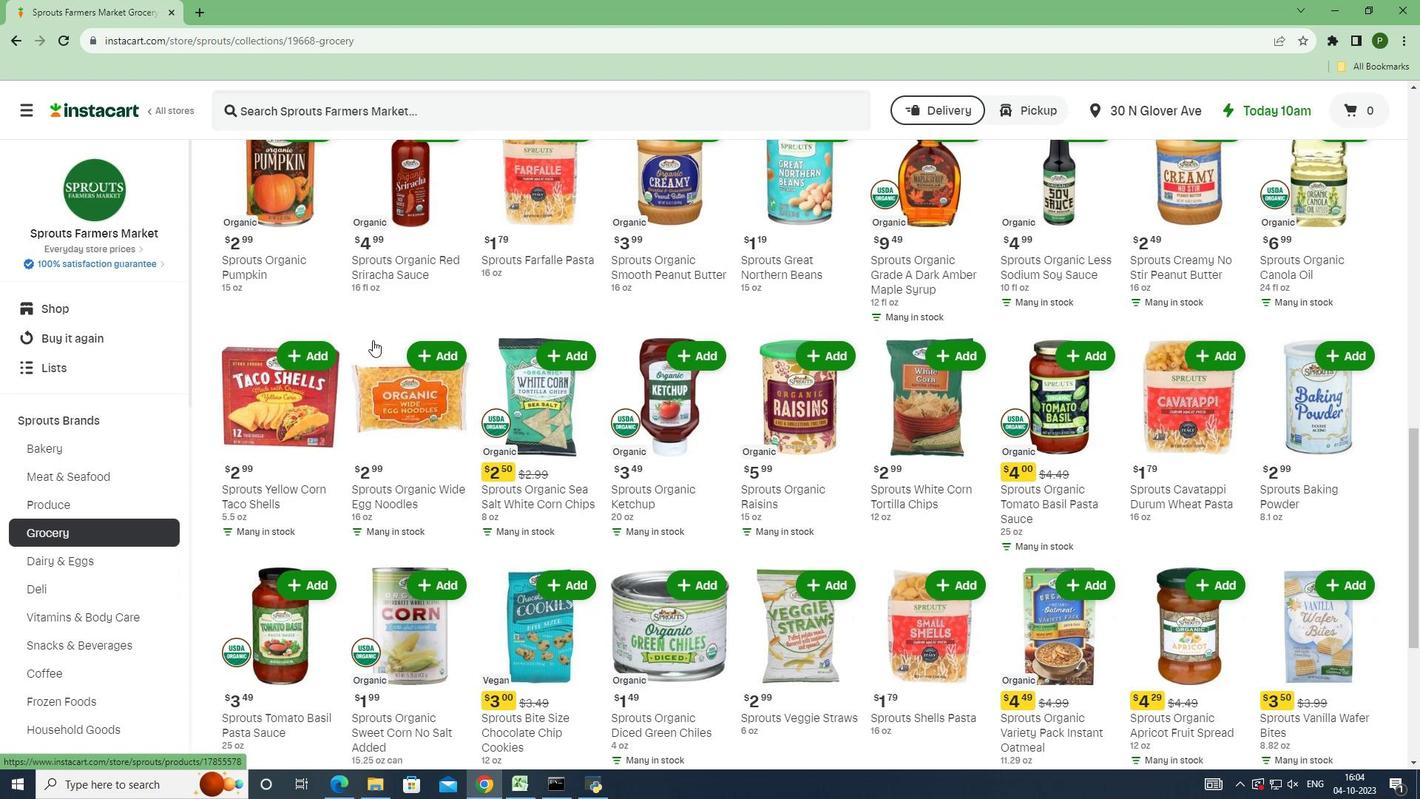 
Action: Mouse moved to (372, 341)
Screenshot: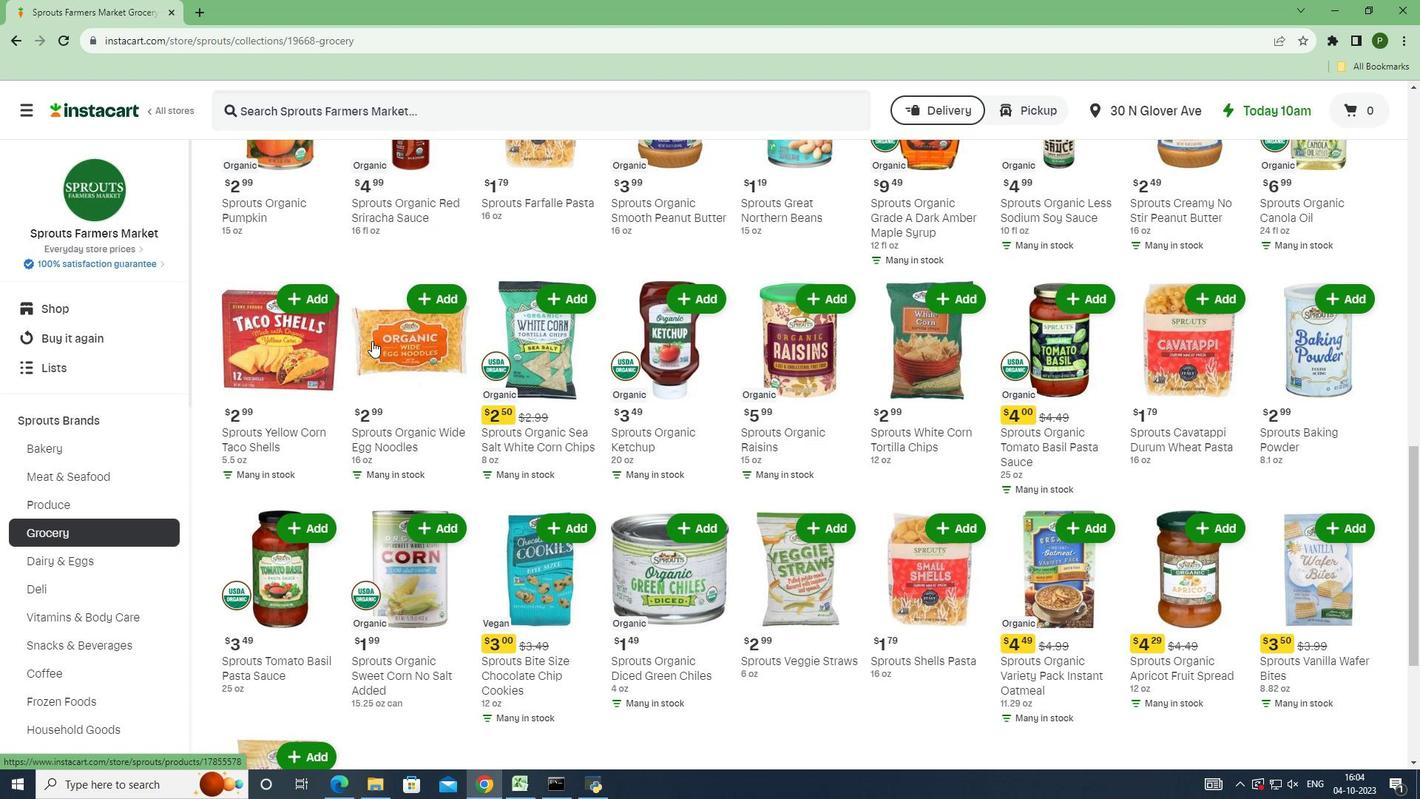 
Action: Mouse scrolled (372, 340) with delta (0, 0)
Screenshot: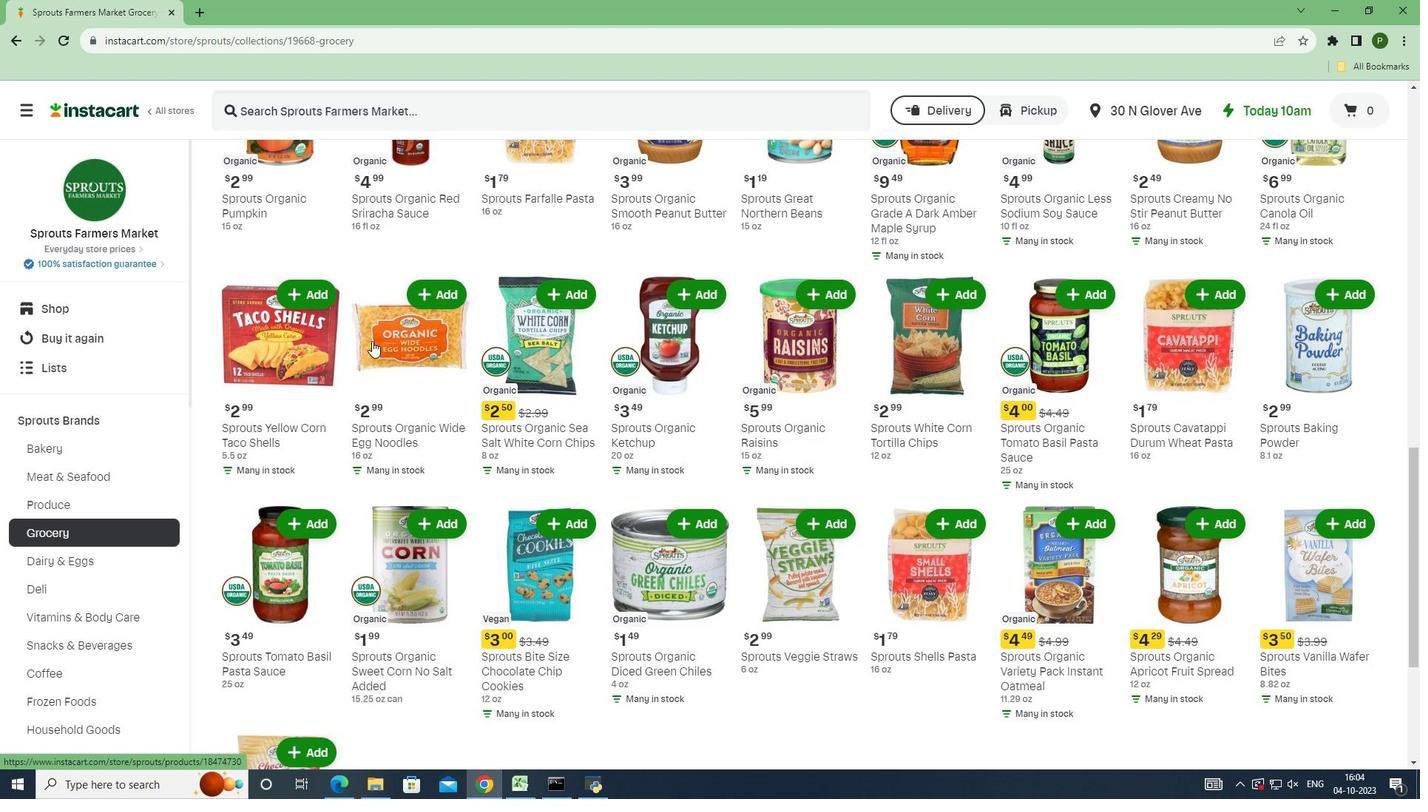 
Action: Mouse moved to (372, 341)
Screenshot: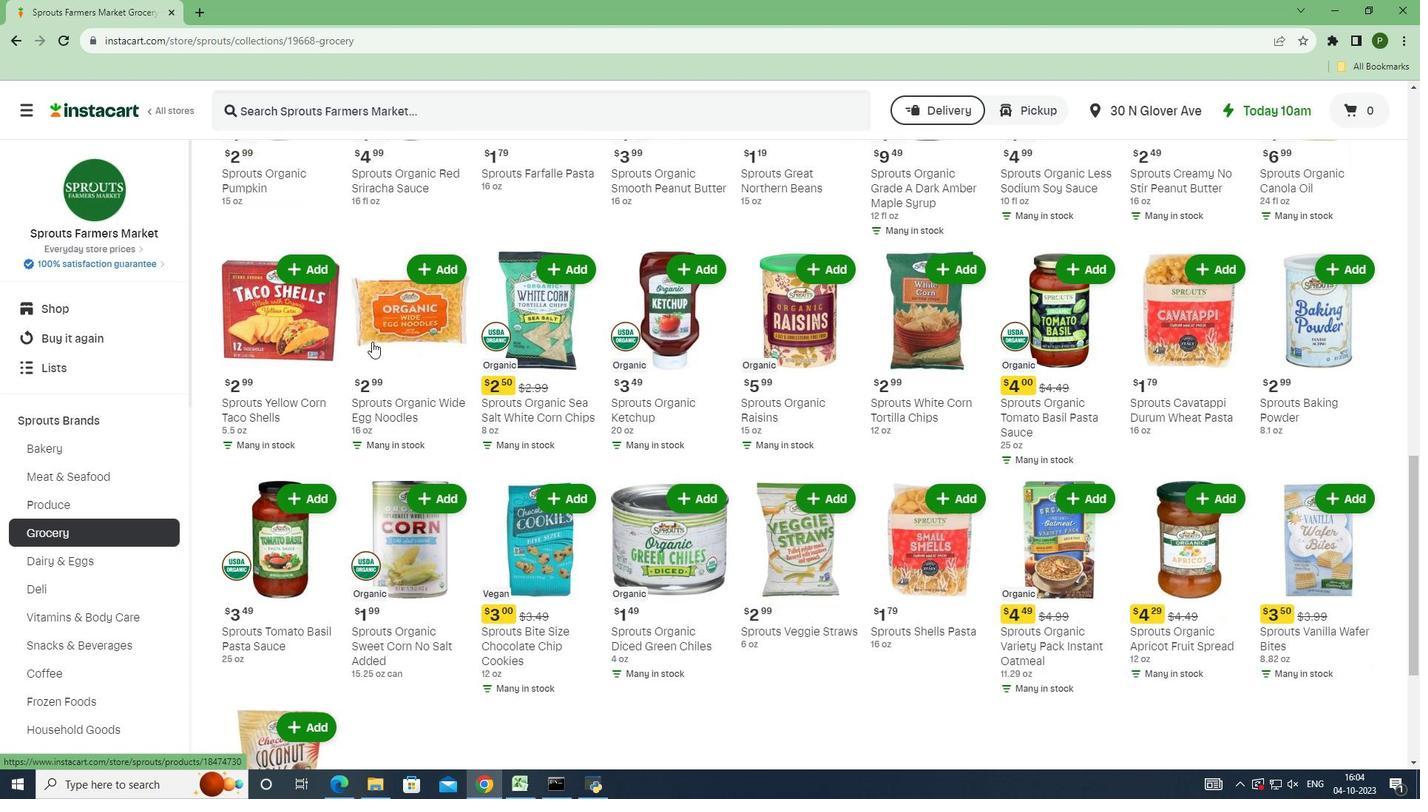 
Action: Mouse scrolled (372, 341) with delta (0, 0)
Screenshot: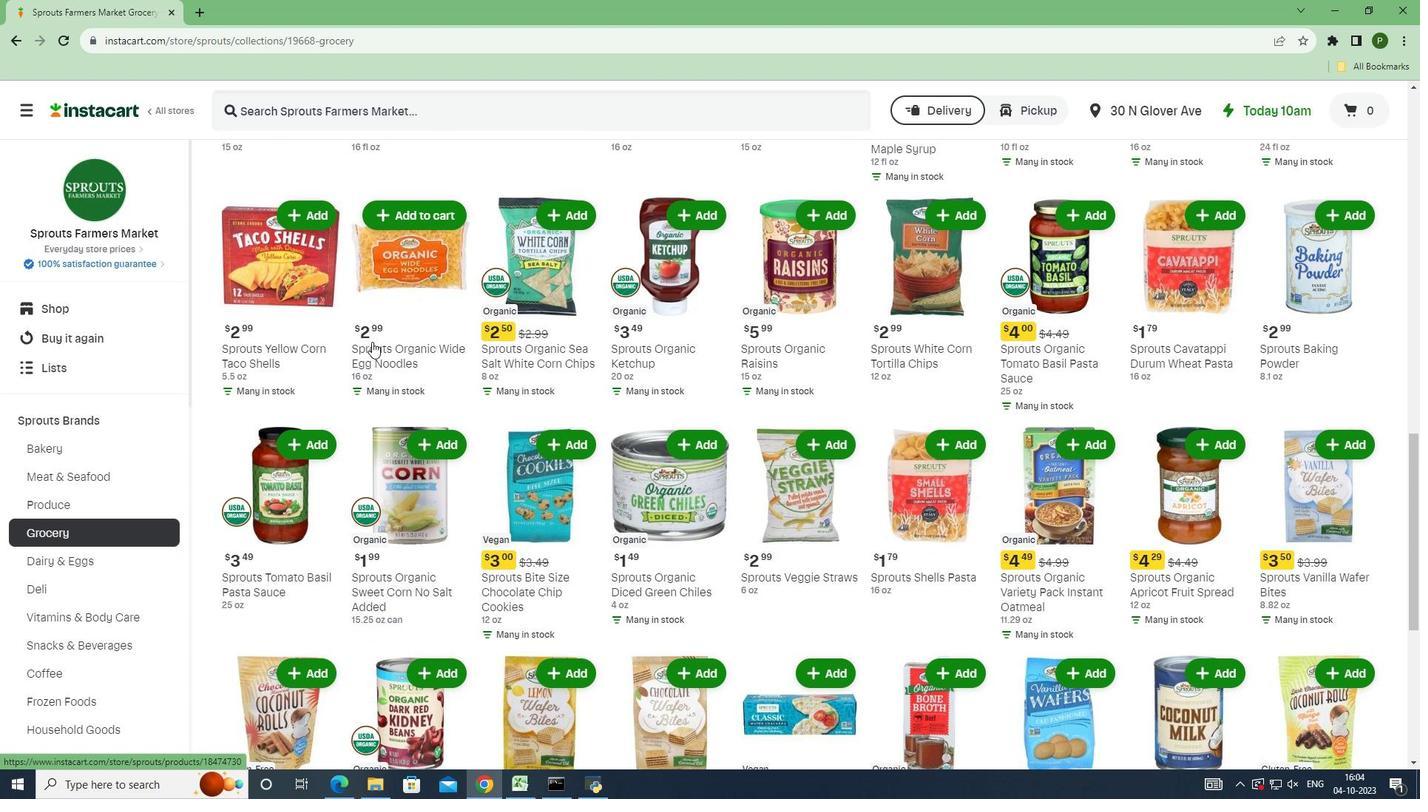 
Action: Mouse scrolled (372, 341) with delta (0, 0)
Screenshot: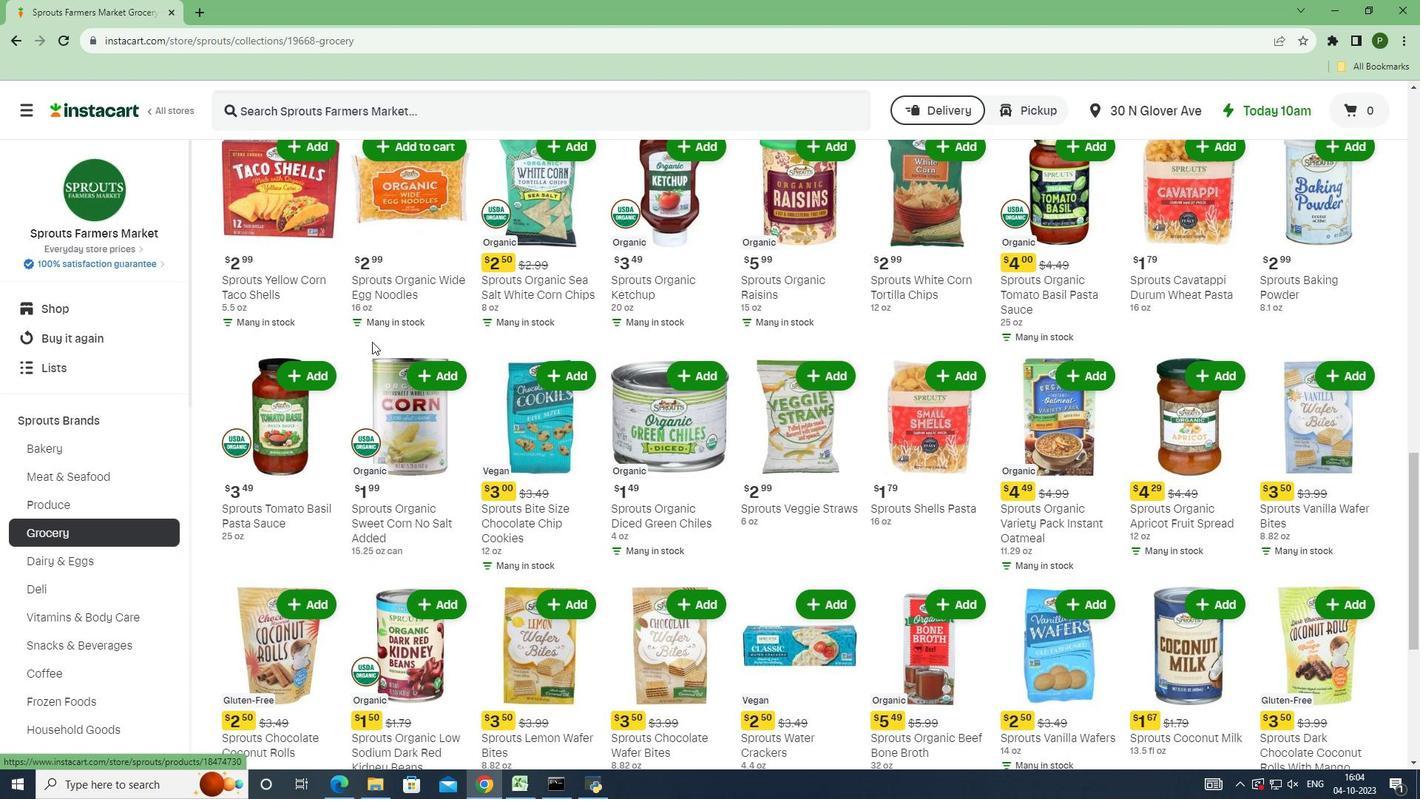 
Action: Mouse scrolled (372, 341) with delta (0, 0)
Screenshot: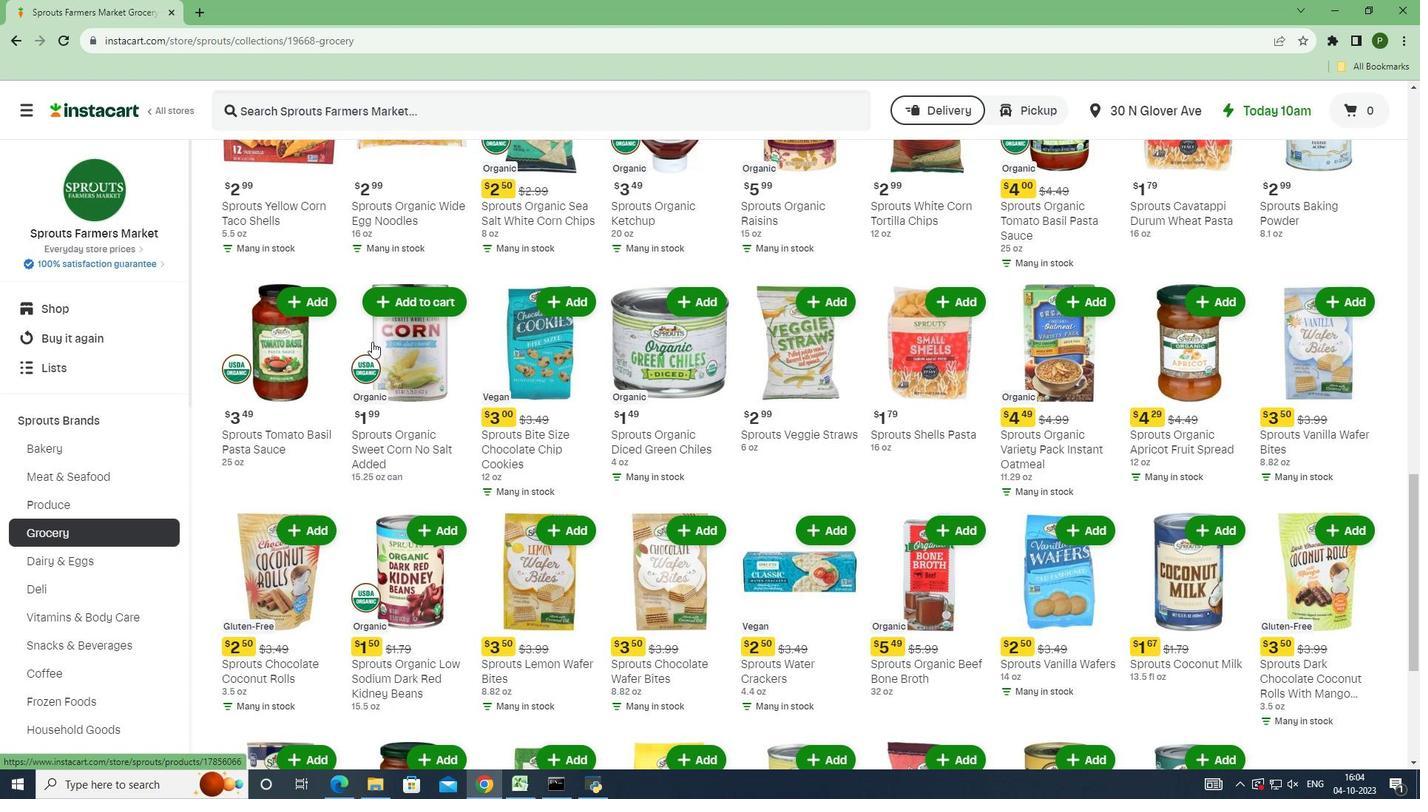 
Action: Mouse scrolled (372, 341) with delta (0, 0)
Screenshot: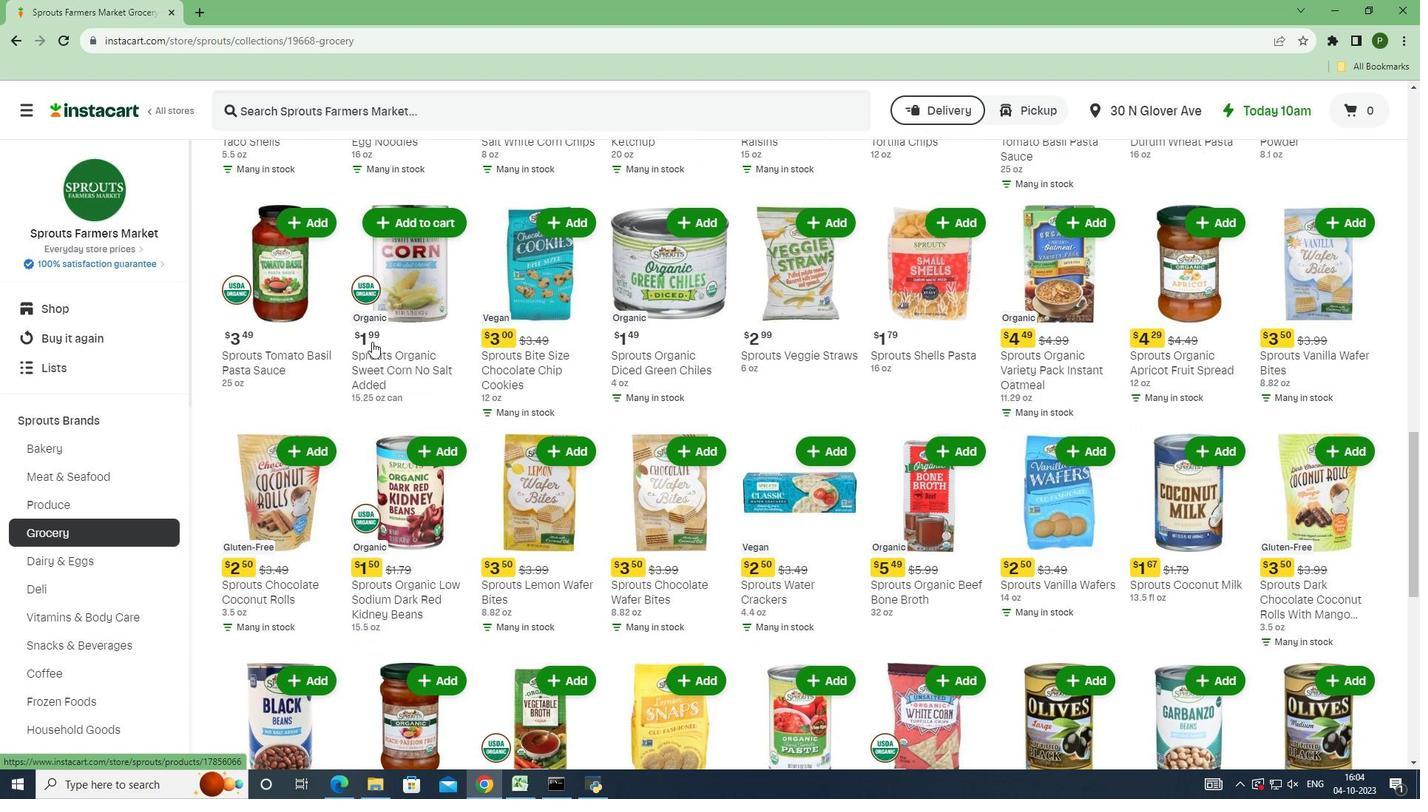 
Action: Mouse scrolled (372, 341) with delta (0, 0)
Screenshot: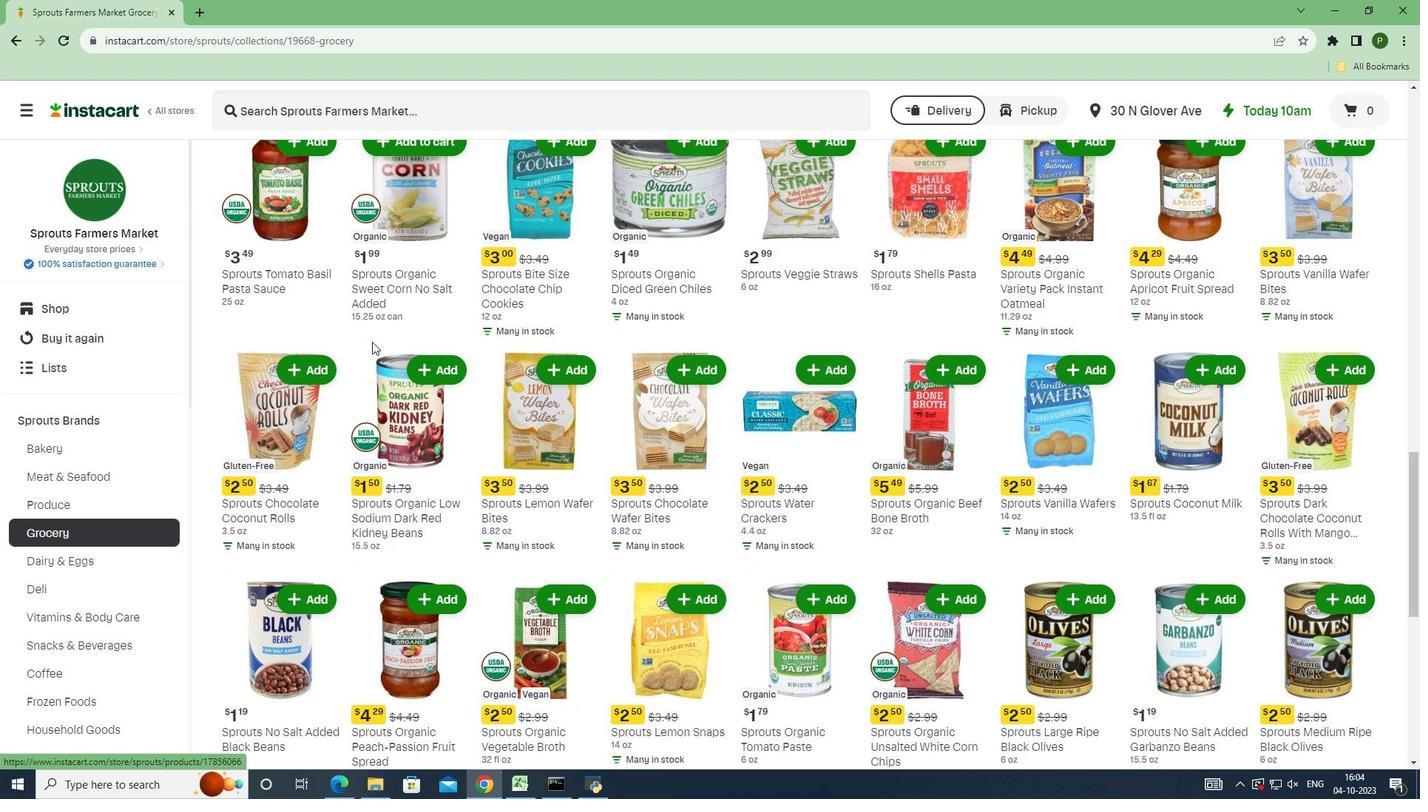 
Action: Mouse scrolled (372, 341) with delta (0, 0)
Screenshot: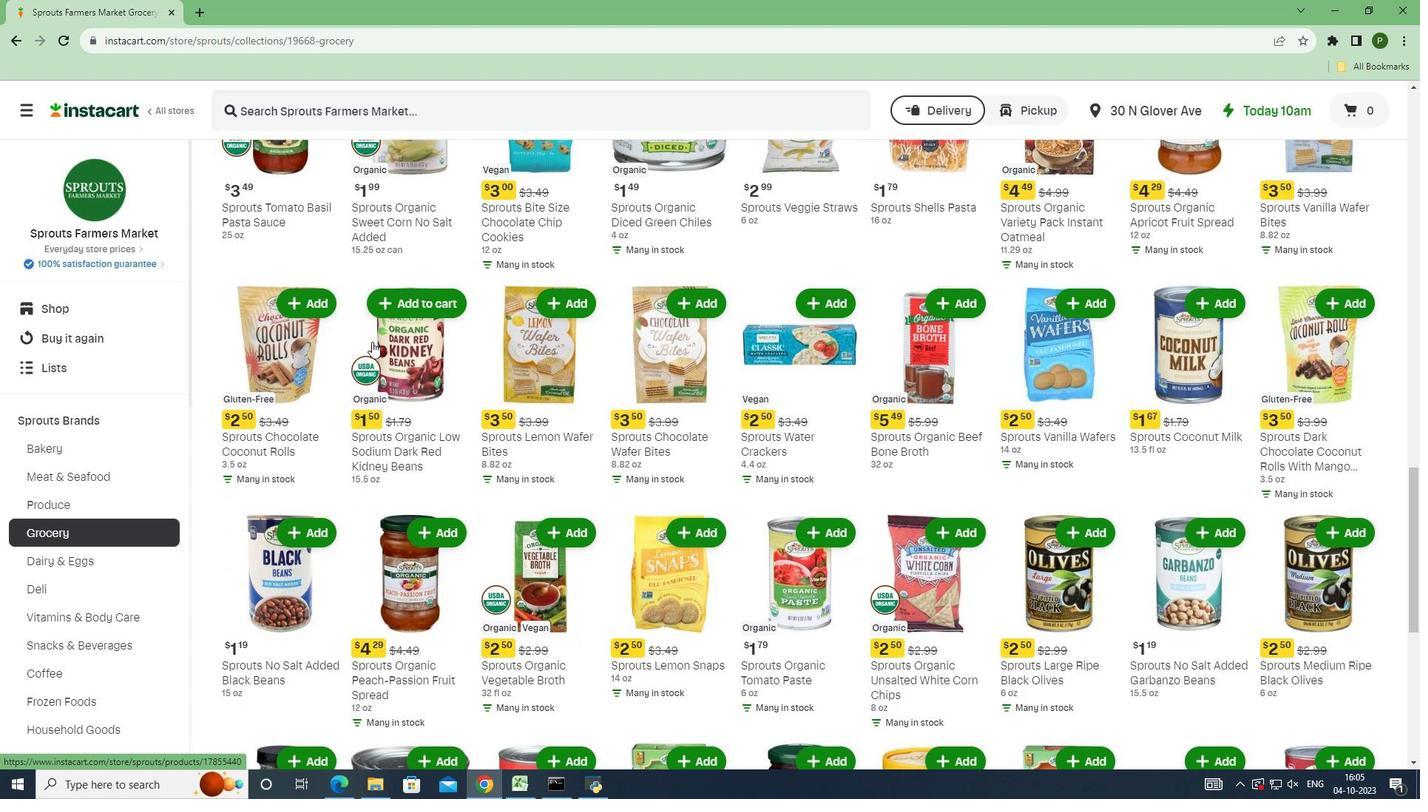
Action: Mouse scrolled (372, 341) with delta (0, 0)
Screenshot: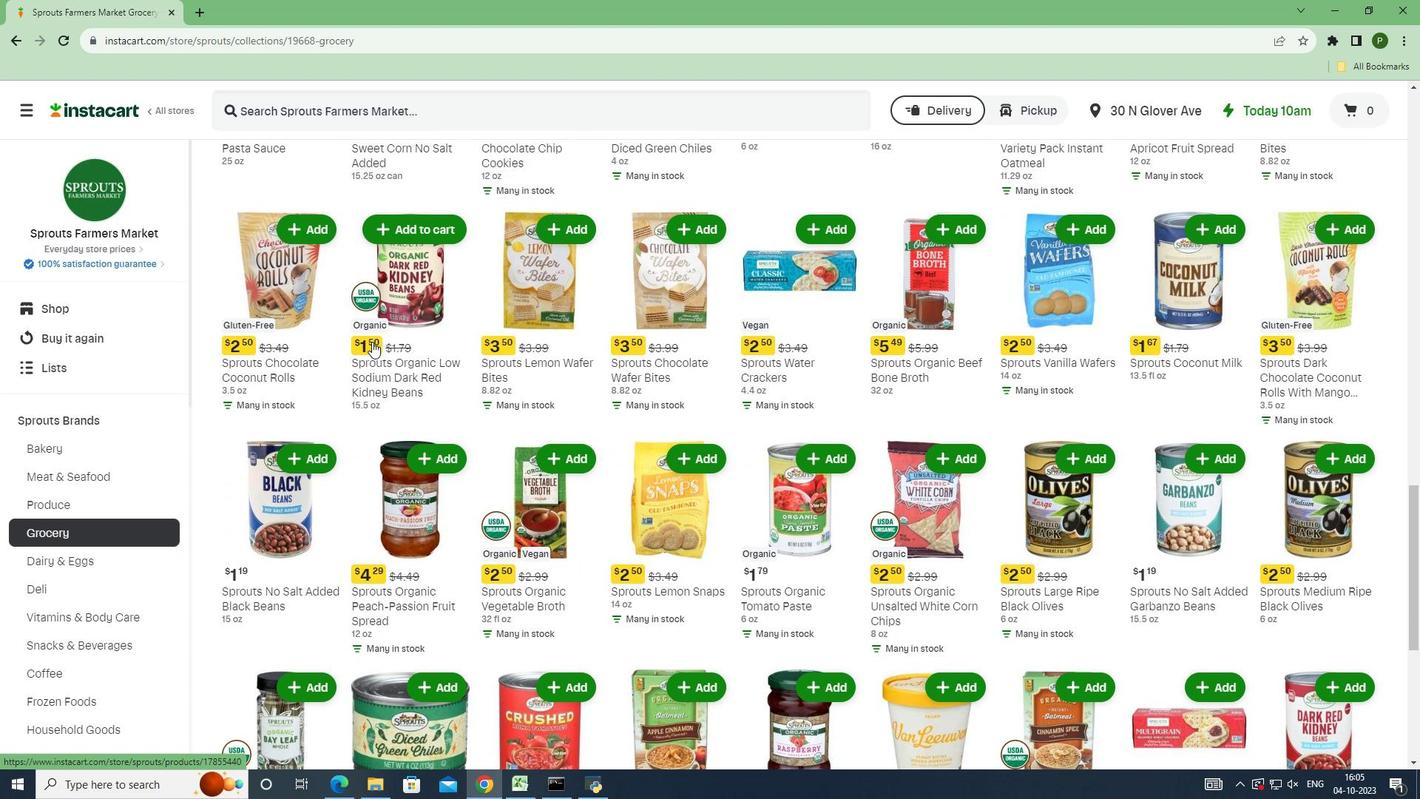 
Action: Mouse scrolled (372, 341) with delta (0, 0)
Screenshot: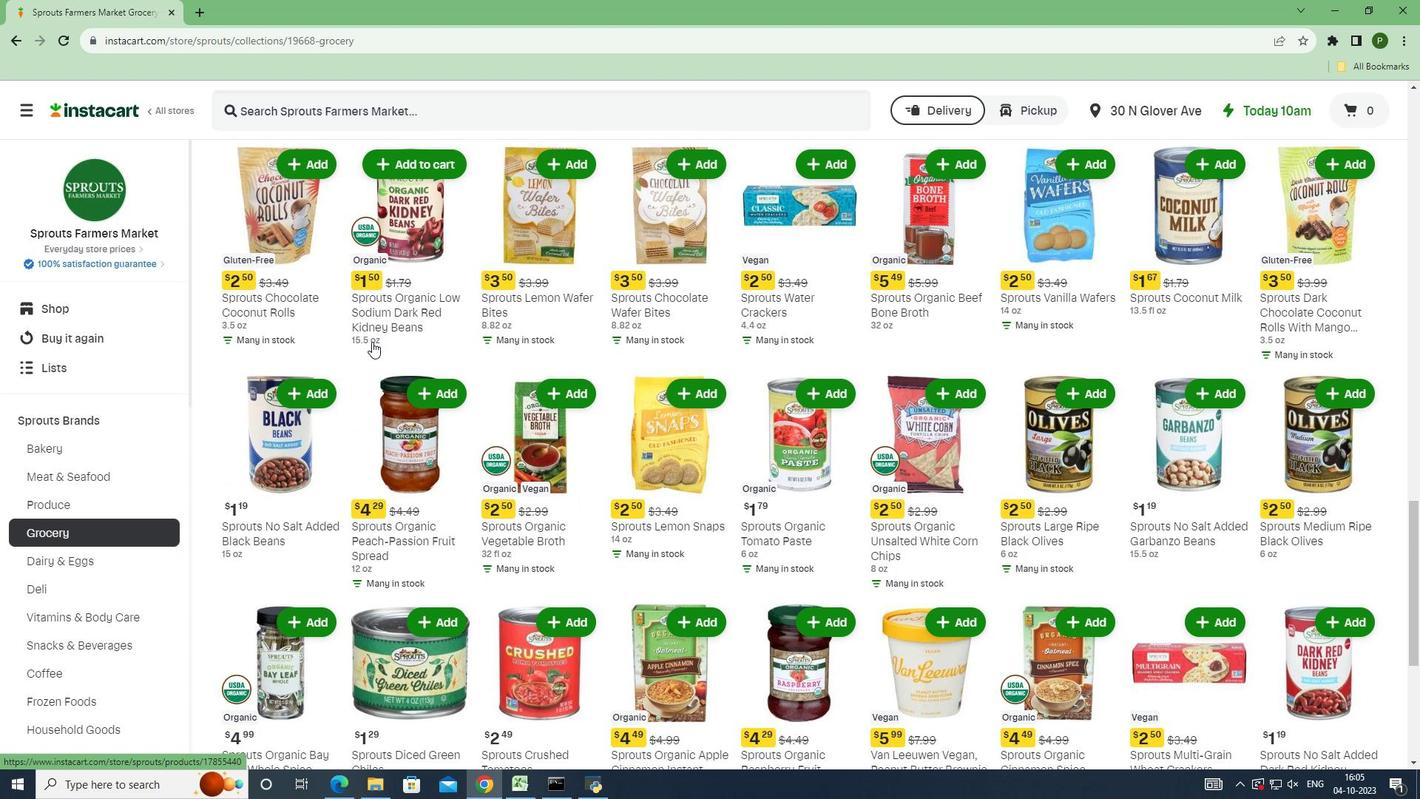 
Action: Mouse scrolled (372, 341) with delta (0, 0)
Screenshot: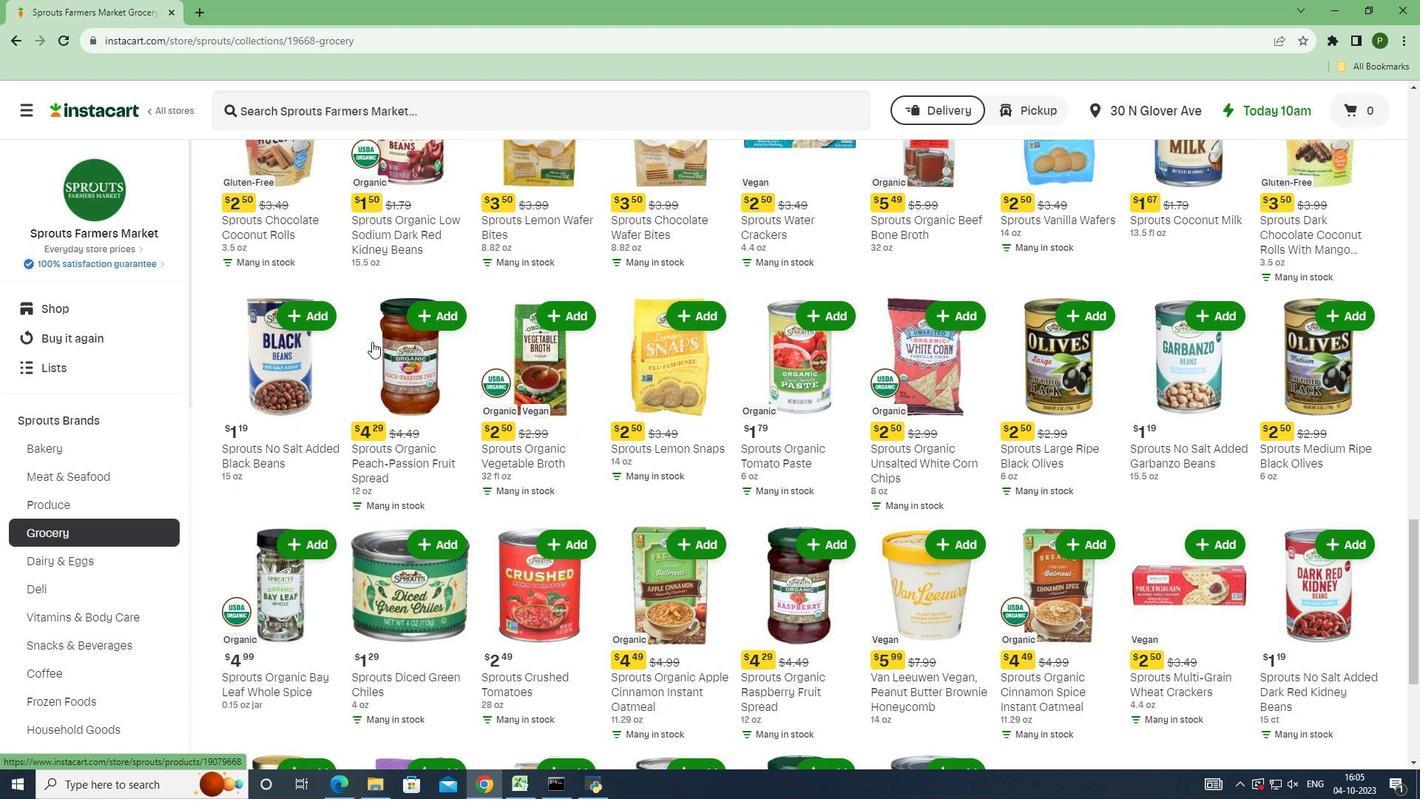 
Action: Mouse moved to (379, 248)
Screenshot: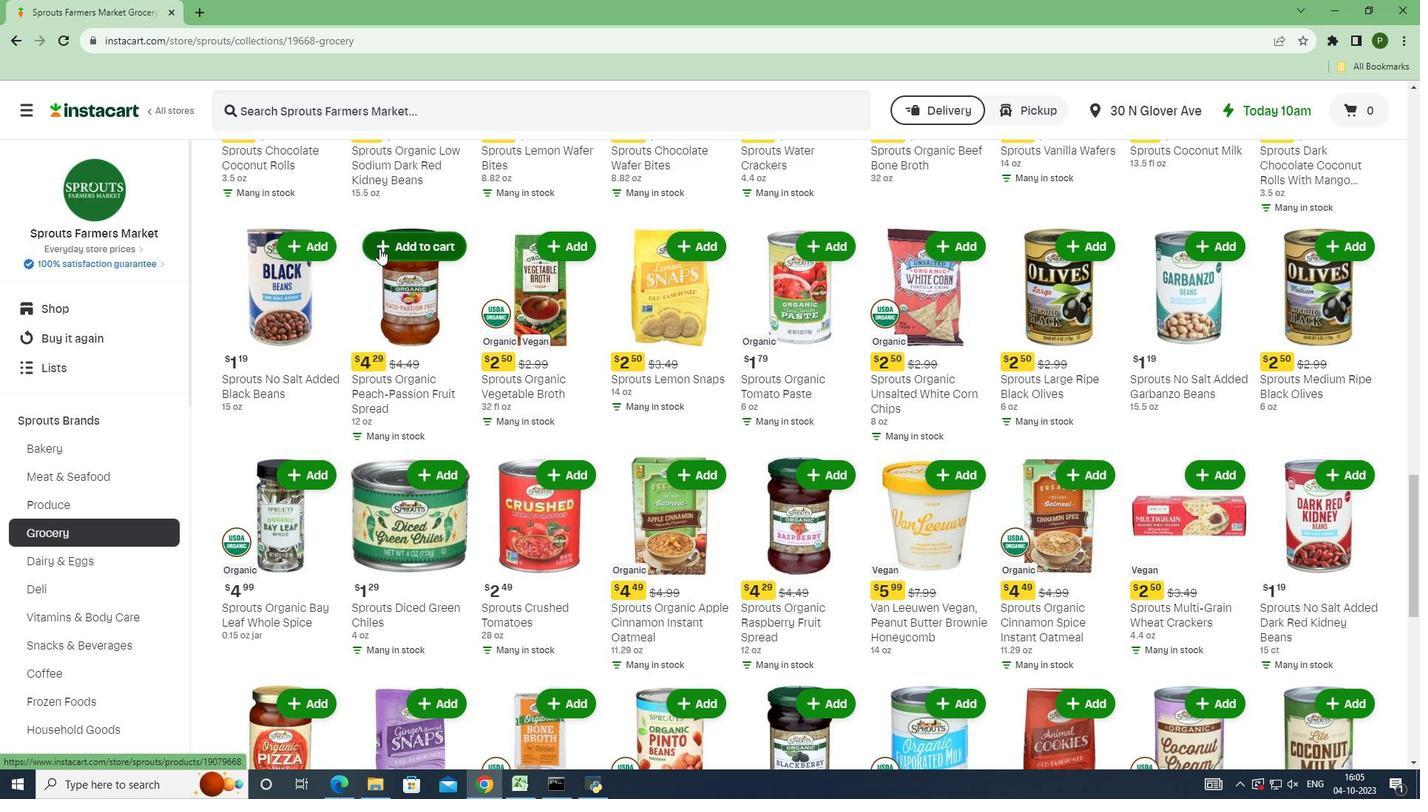 
Action: Mouse pressed left at (379, 248)
Screenshot: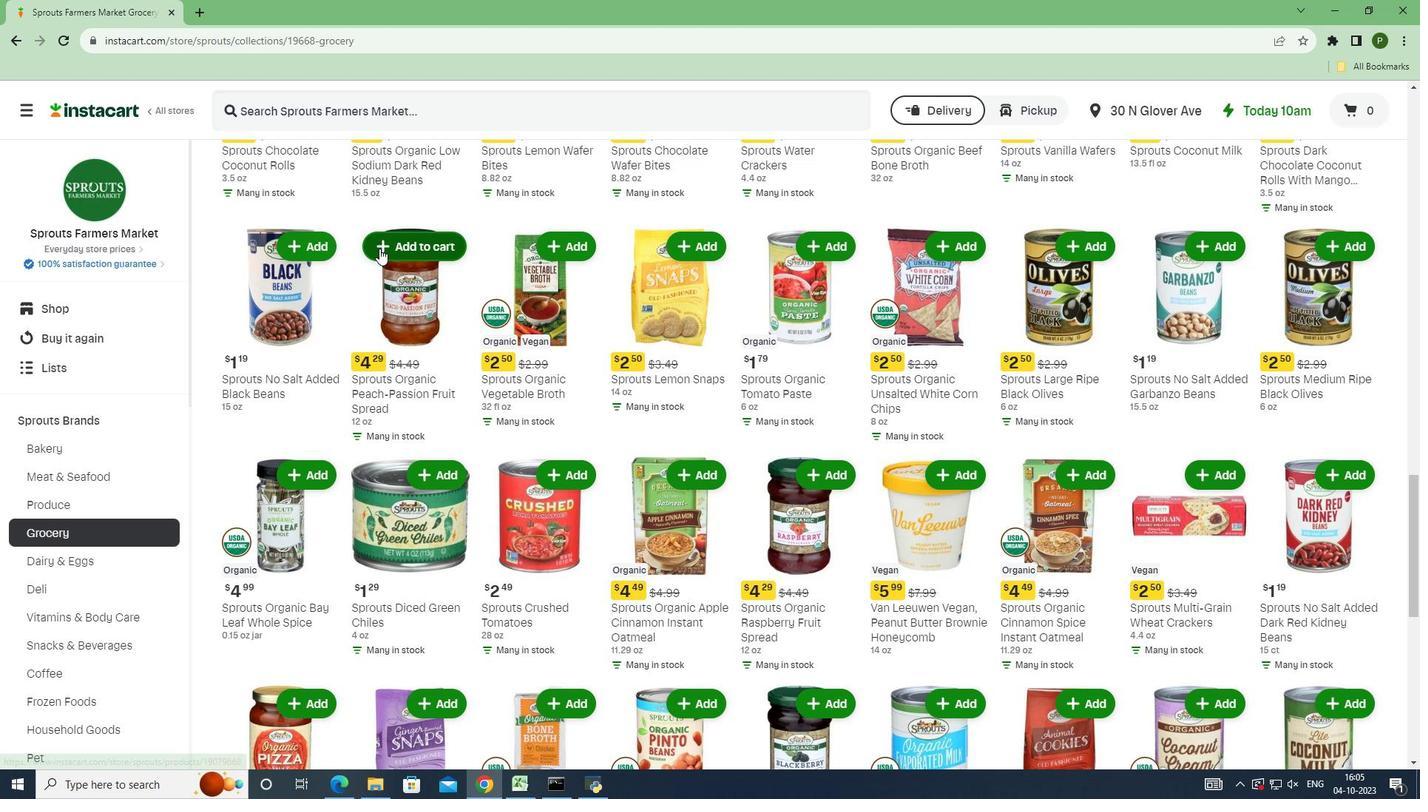 
